 Task: Look for space in Kawardha, India from 1st June, 2023 to 9th June, 2023 for 4 adults in price range Rs.6000 to Rs.12000. Place can be entire place with 2 bedrooms having 2 beds and 2 bathrooms. Property type can be house, flat, guest house. Booking option can be shelf check-in. Required host language is English.
Action: Mouse moved to (406, 70)
Screenshot: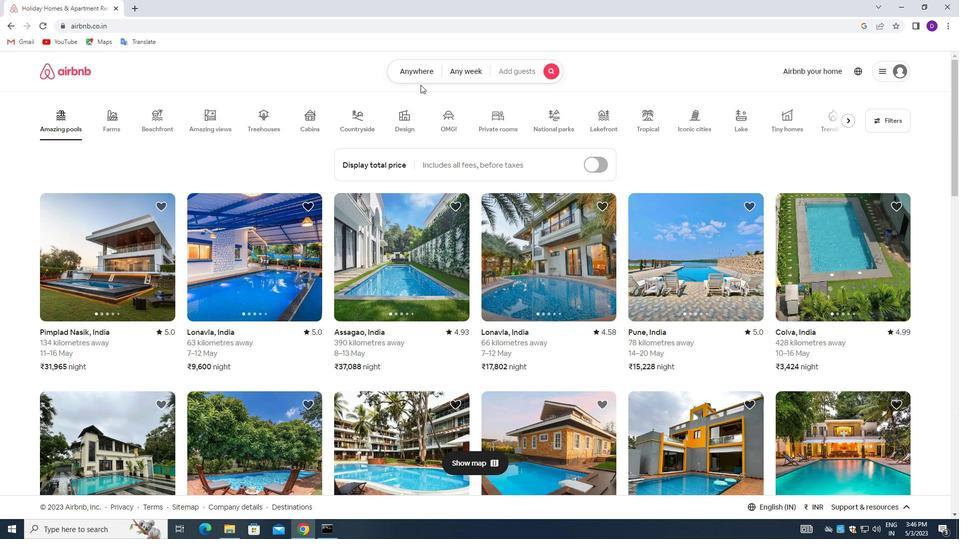 
Action: Mouse pressed left at (406, 70)
Screenshot: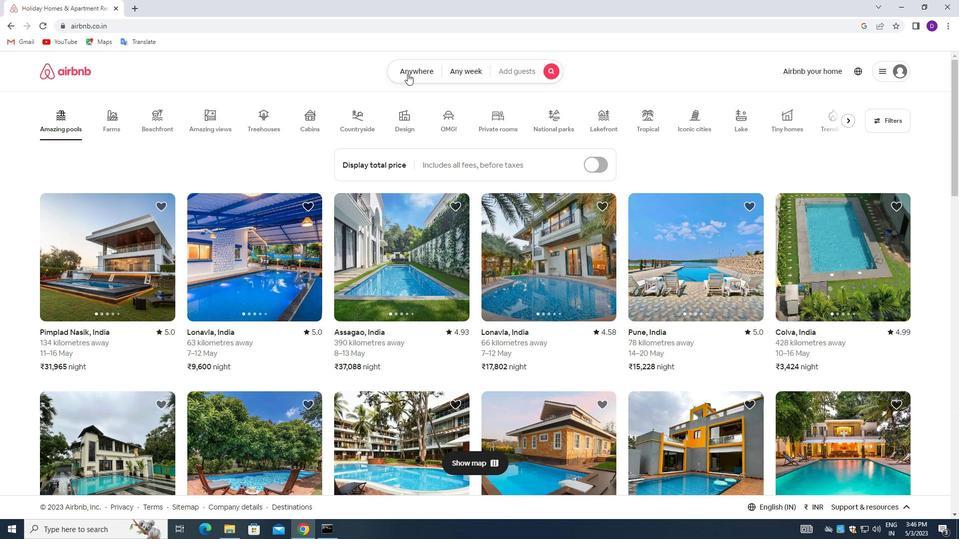 
Action: Mouse moved to (318, 113)
Screenshot: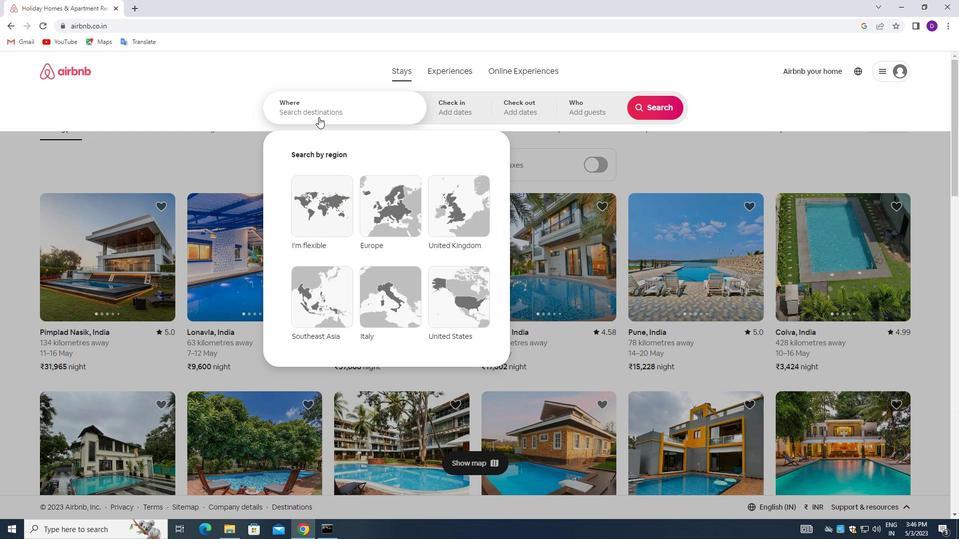 
Action: Mouse pressed left at (318, 113)
Screenshot: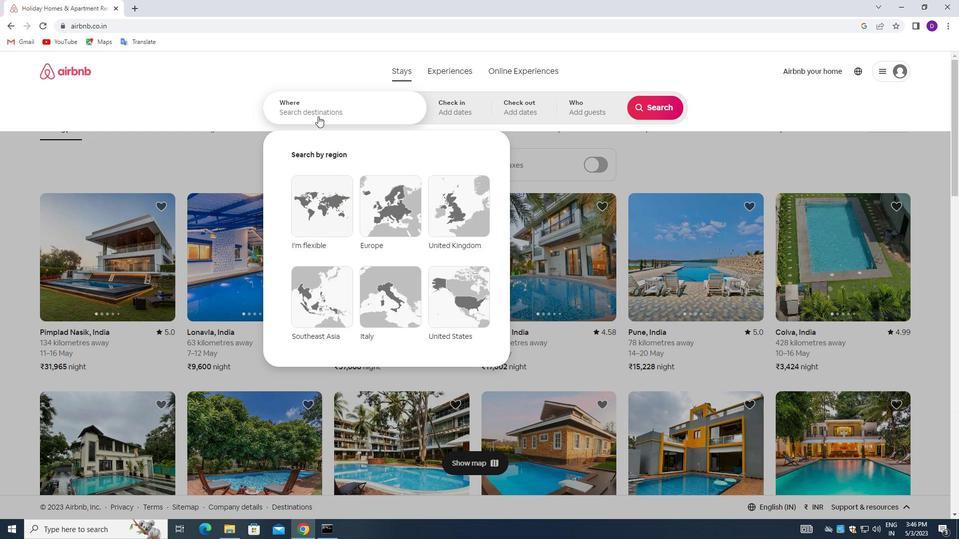 
Action: Mouse moved to (200, 90)
Screenshot: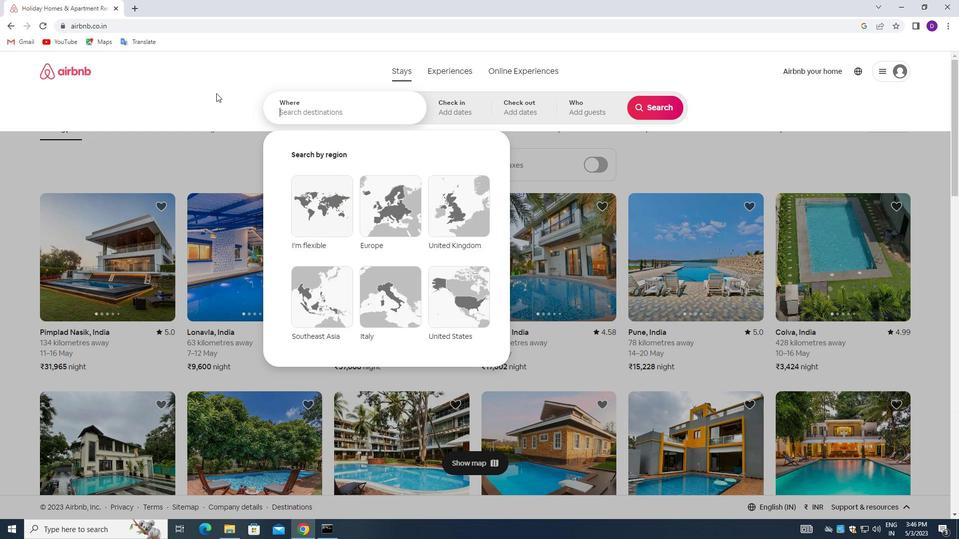 
Action: Key pressed <Key.shift>KAWARDGA<Key.backspace><Key.backspace>HA<Key.space><Key.backspace>,<Key.space><Key.shift>INDIA<Key.enter>
Screenshot: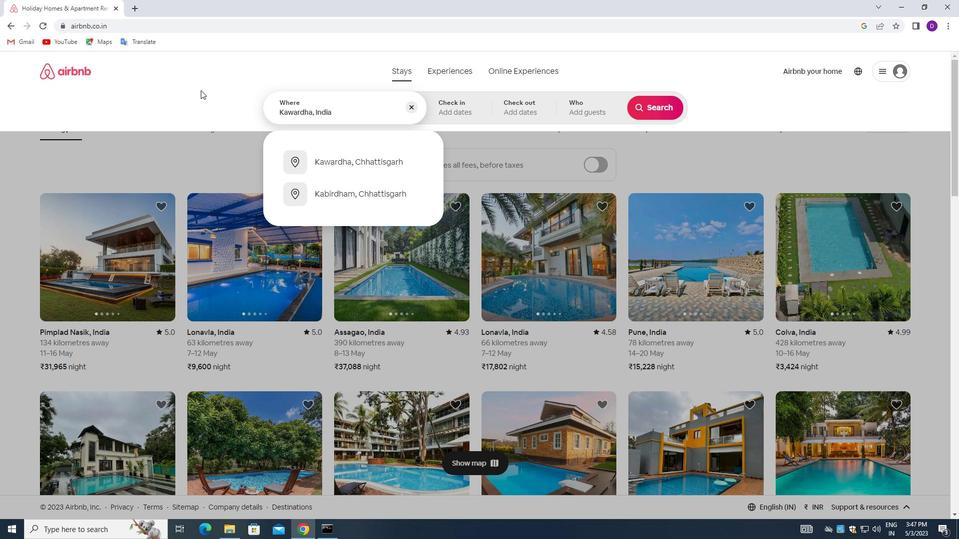 
Action: Mouse moved to (601, 233)
Screenshot: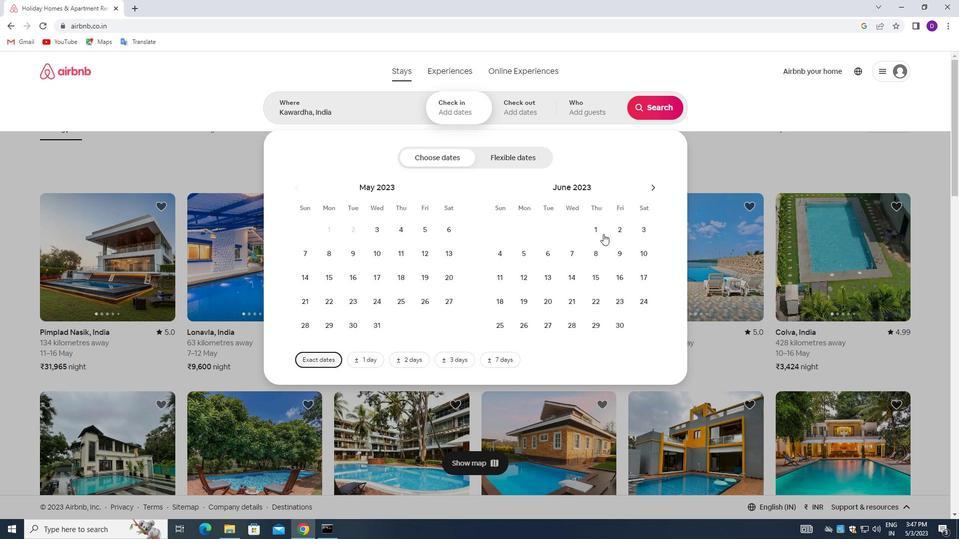 
Action: Mouse pressed left at (601, 233)
Screenshot: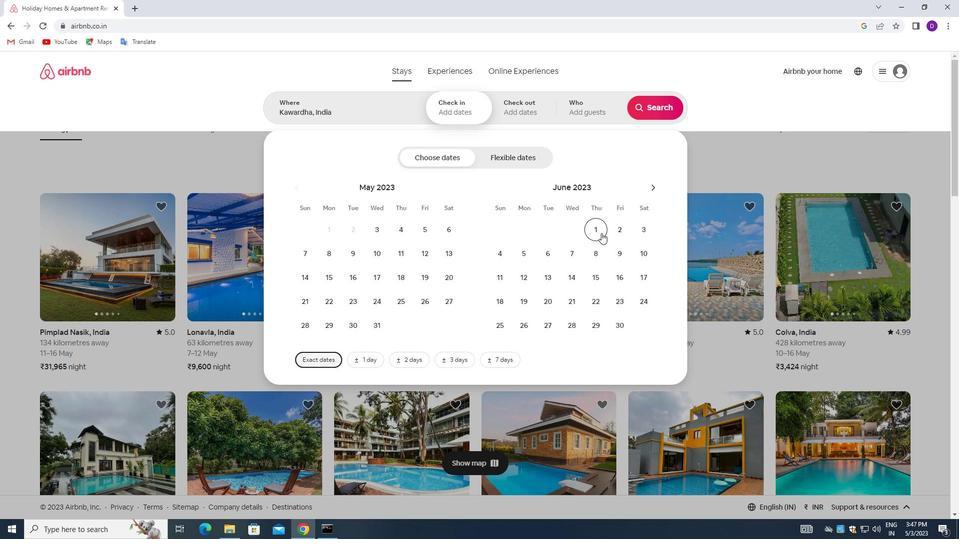 
Action: Mouse moved to (618, 248)
Screenshot: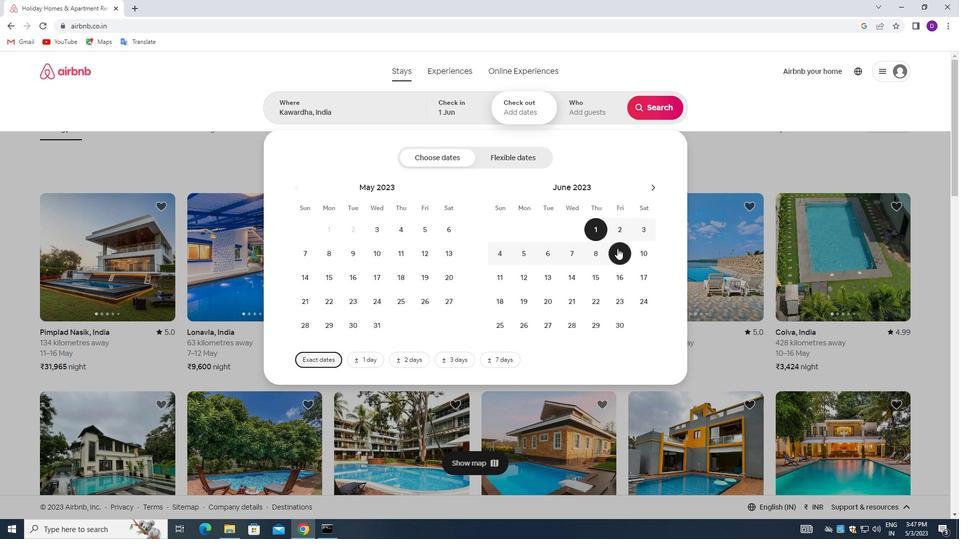 
Action: Mouse pressed left at (618, 248)
Screenshot: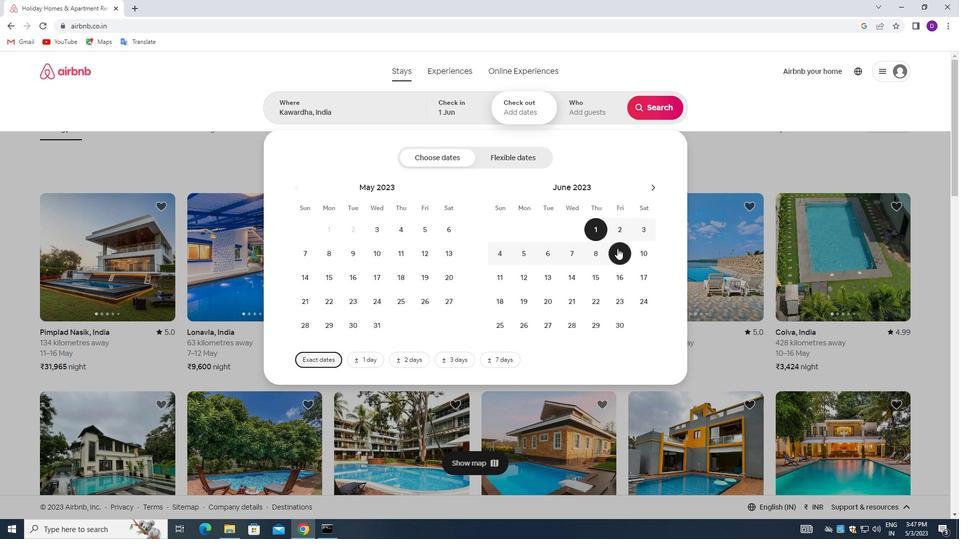 
Action: Mouse moved to (582, 106)
Screenshot: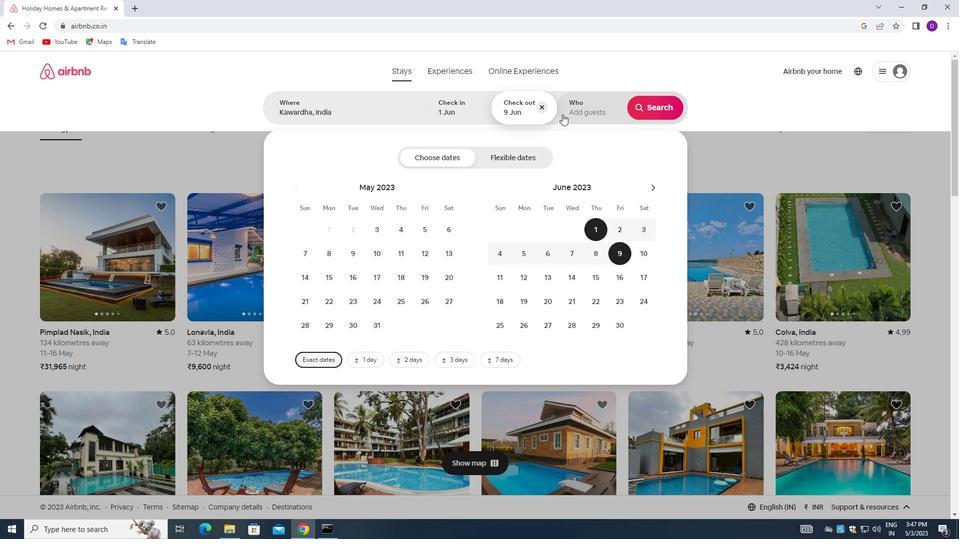 
Action: Mouse pressed left at (582, 106)
Screenshot: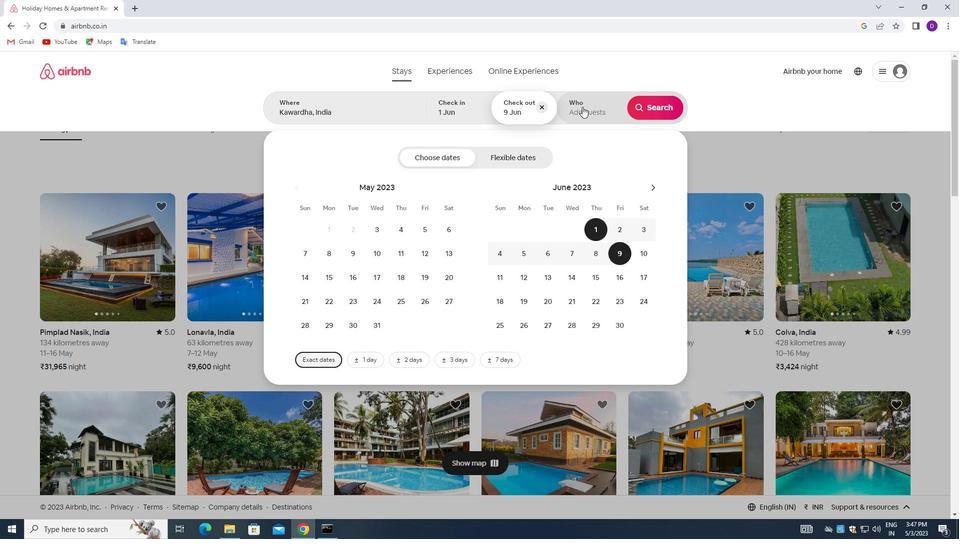 
Action: Mouse moved to (660, 163)
Screenshot: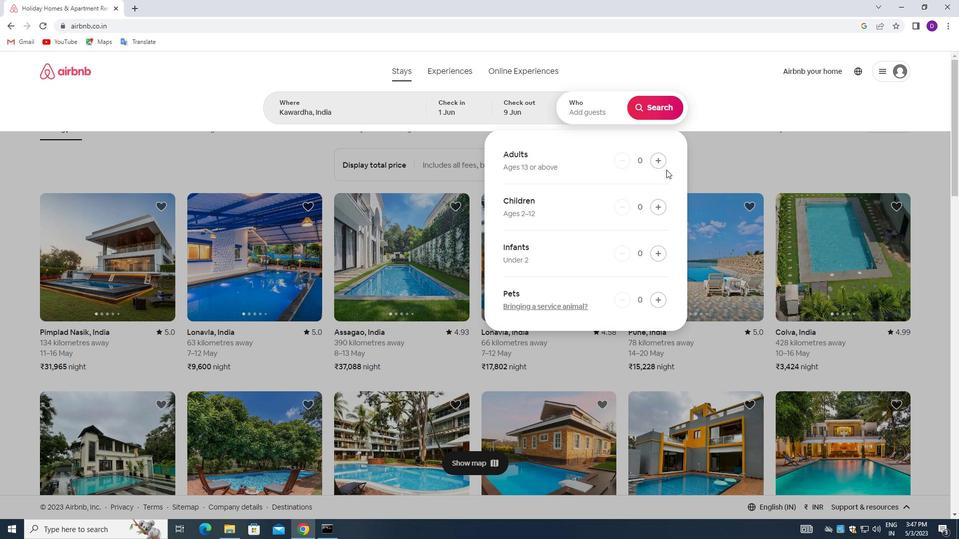 
Action: Mouse pressed left at (660, 163)
Screenshot: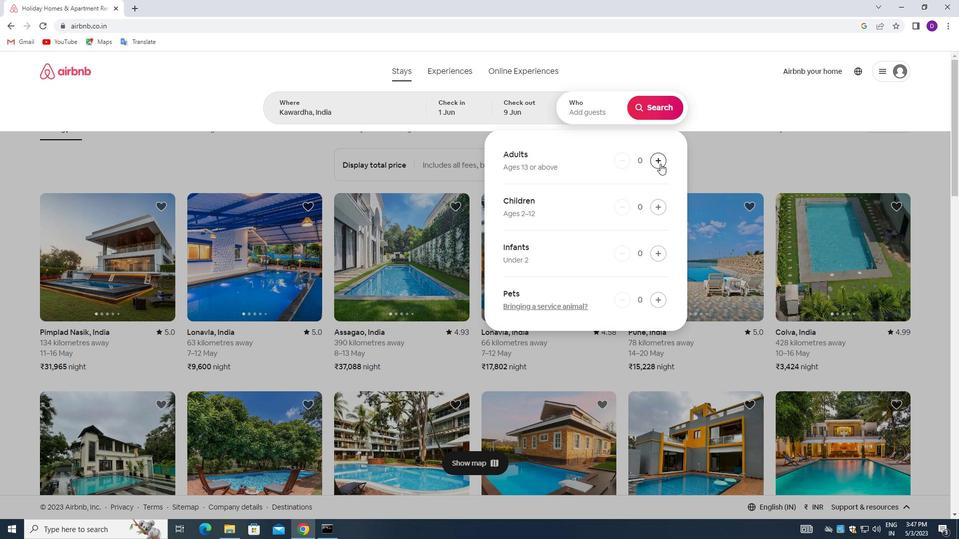 
Action: Mouse pressed left at (660, 163)
Screenshot: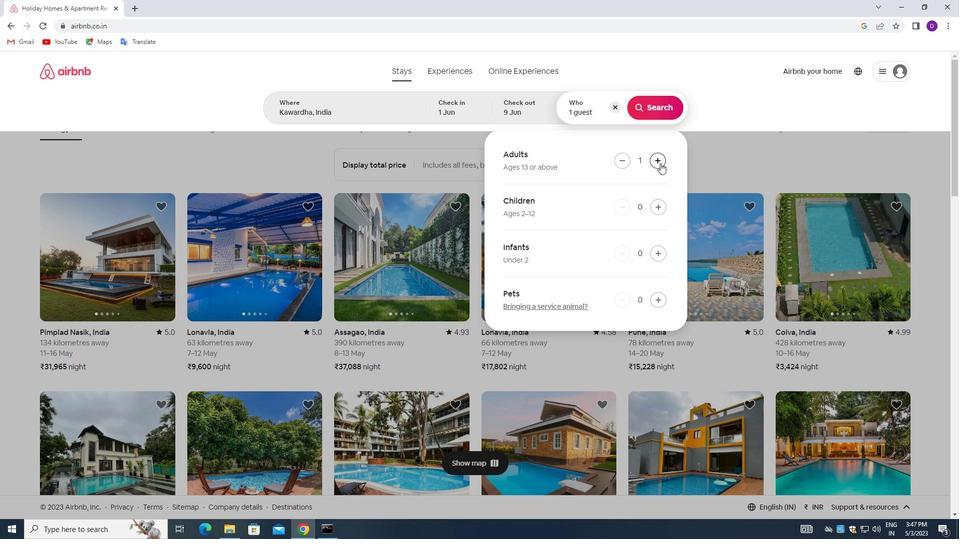 
Action: Mouse pressed left at (660, 163)
Screenshot: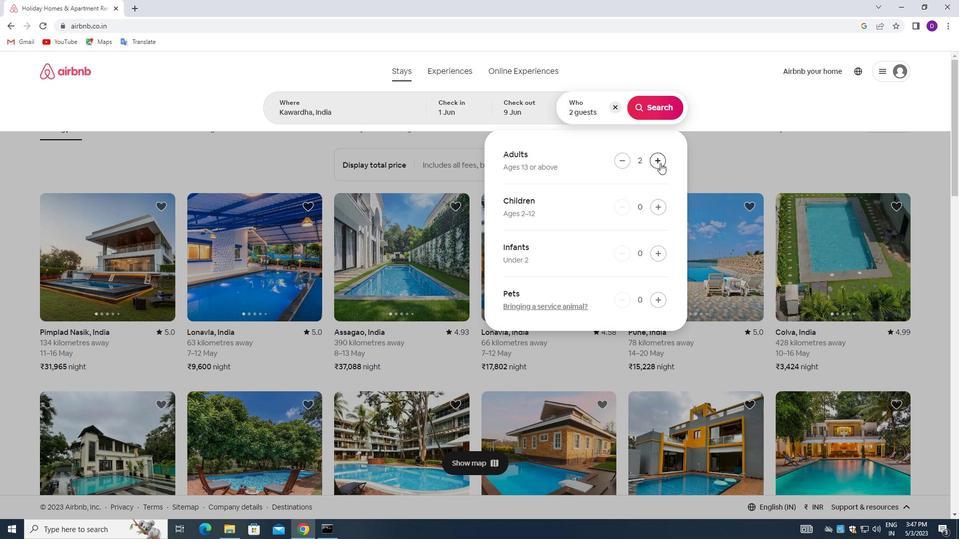 
Action: Mouse pressed left at (660, 163)
Screenshot: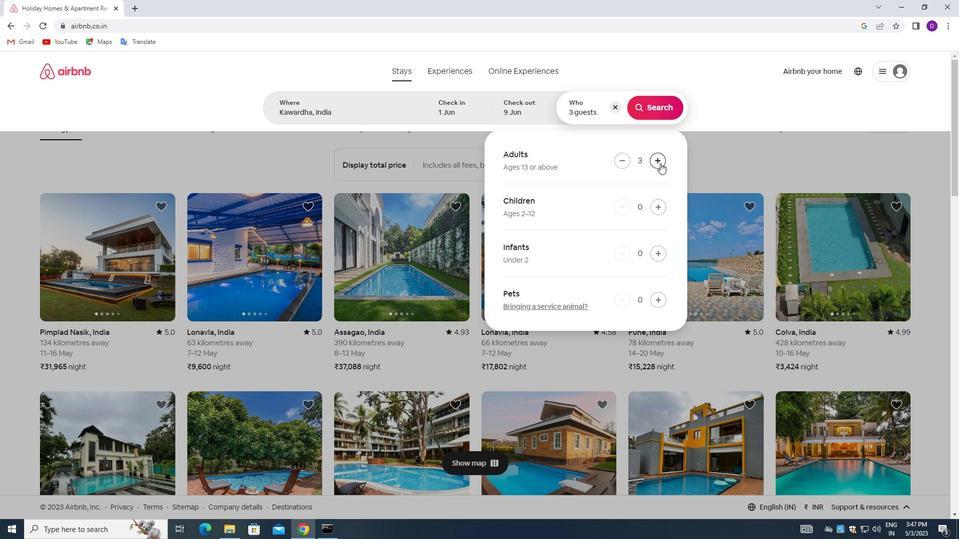 
Action: Mouse moved to (652, 108)
Screenshot: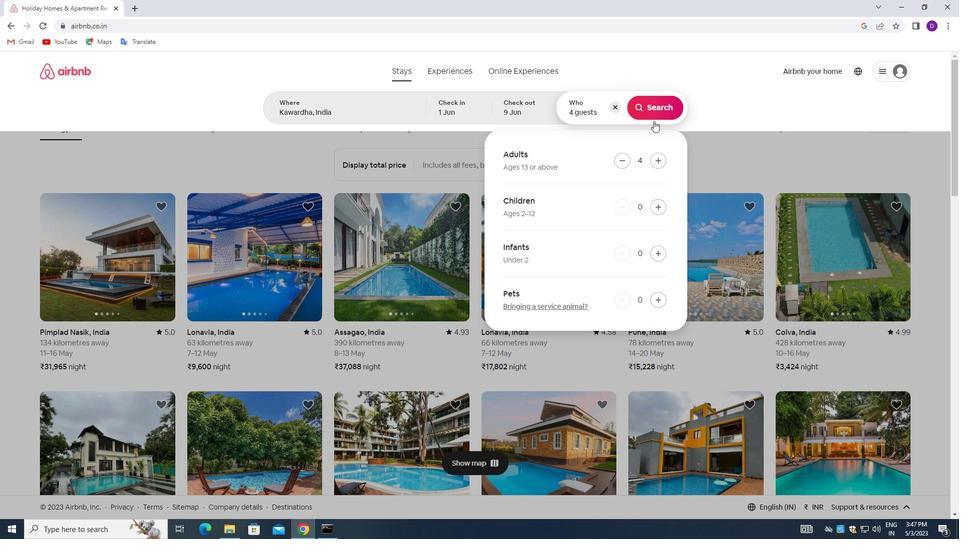 
Action: Mouse pressed left at (652, 108)
Screenshot: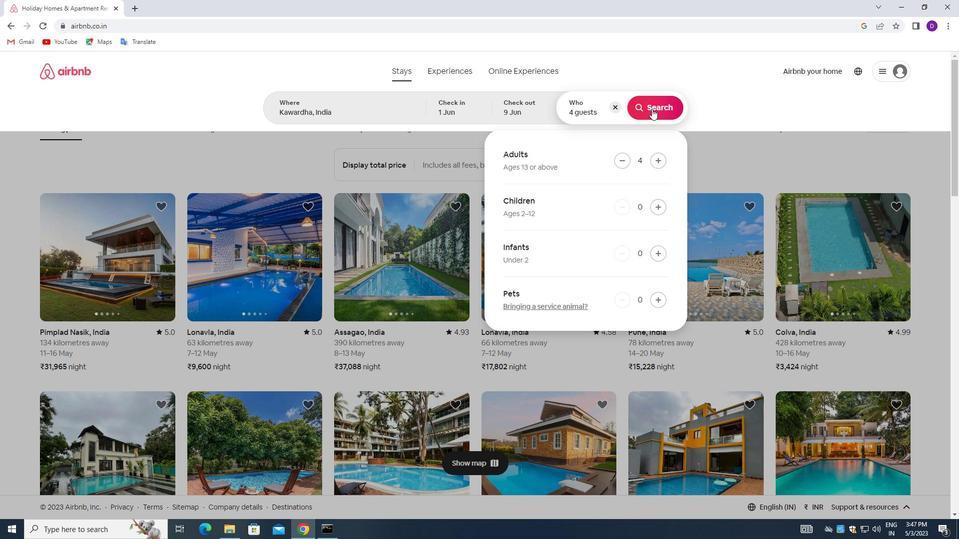 
Action: Mouse moved to (907, 109)
Screenshot: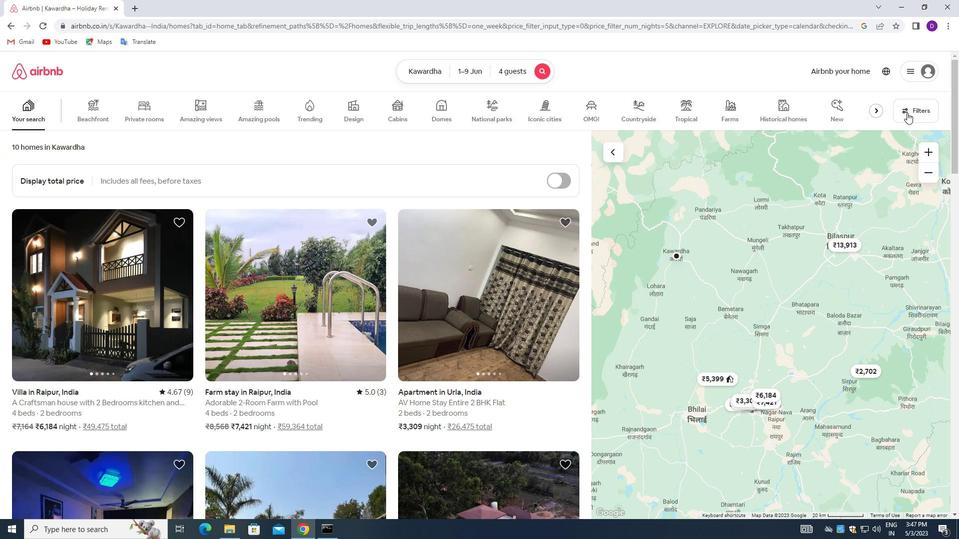 
Action: Mouse pressed left at (907, 109)
Screenshot: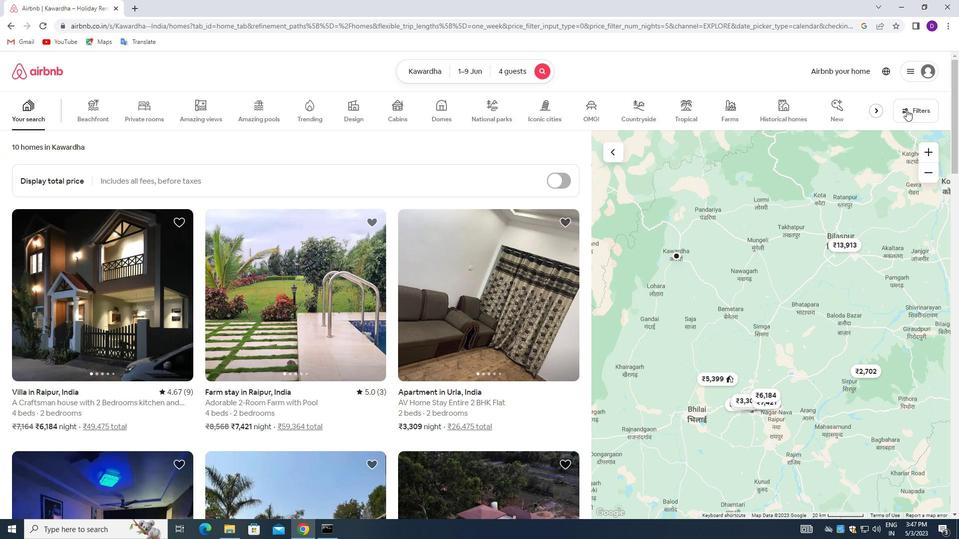 
Action: Mouse moved to (348, 239)
Screenshot: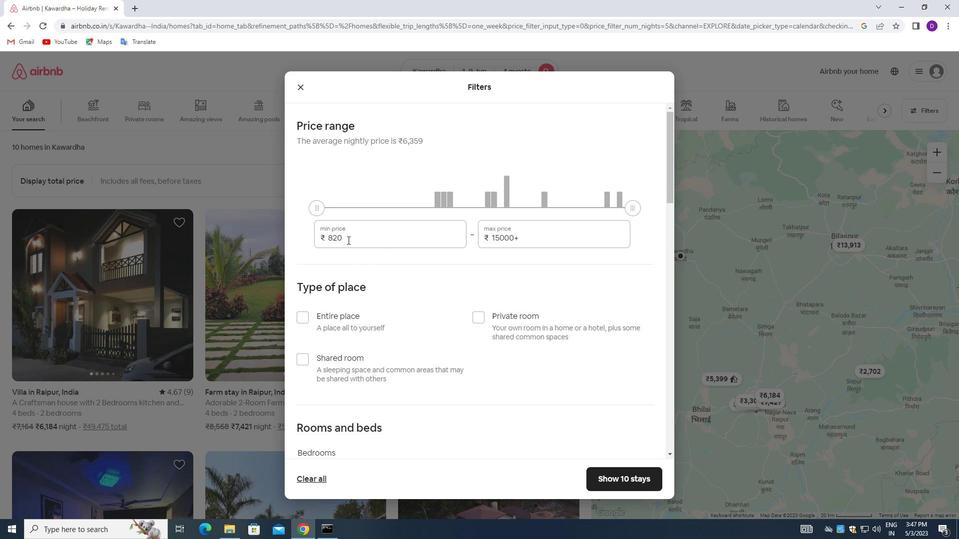 
Action: Mouse pressed left at (348, 239)
Screenshot: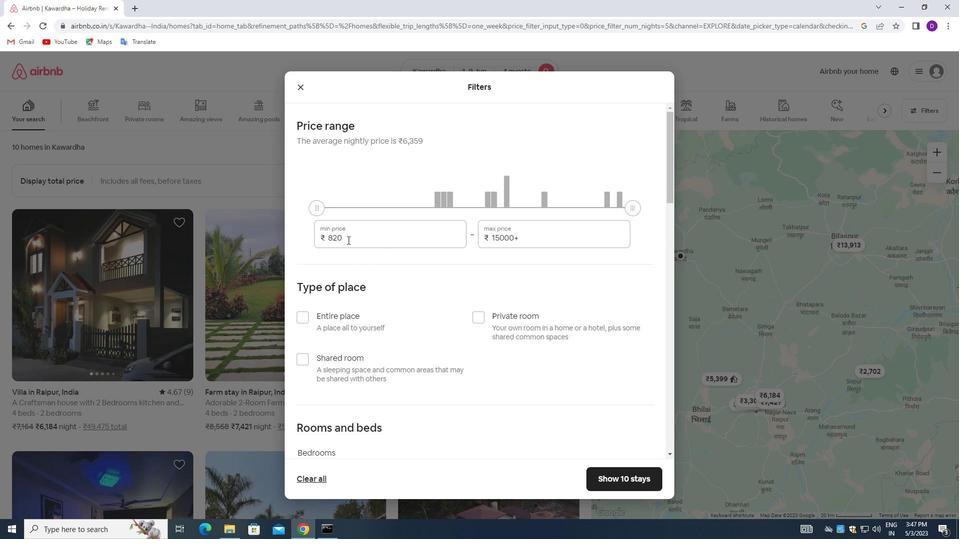 
Action: Mouse pressed left at (348, 239)
Screenshot: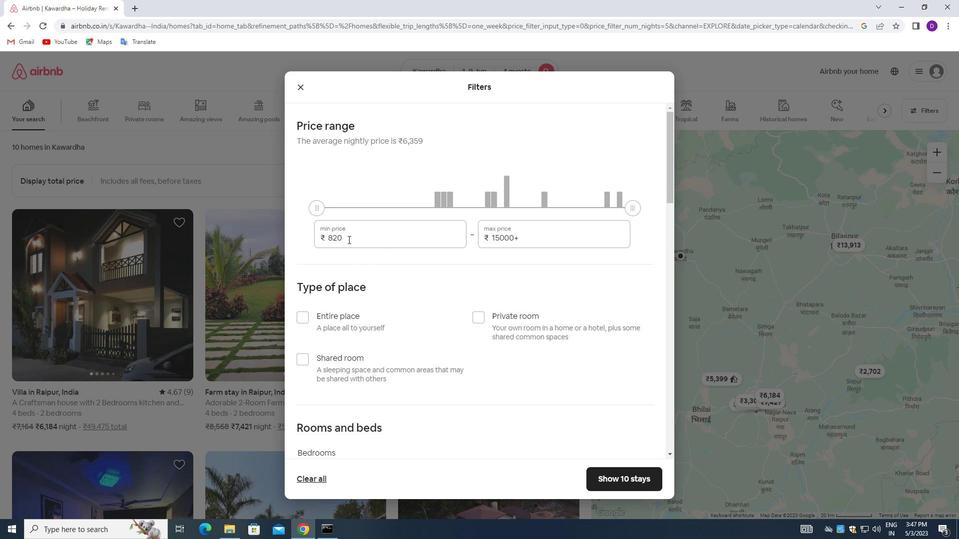 
Action: Key pressed 6000<Key.tab>12000
Screenshot: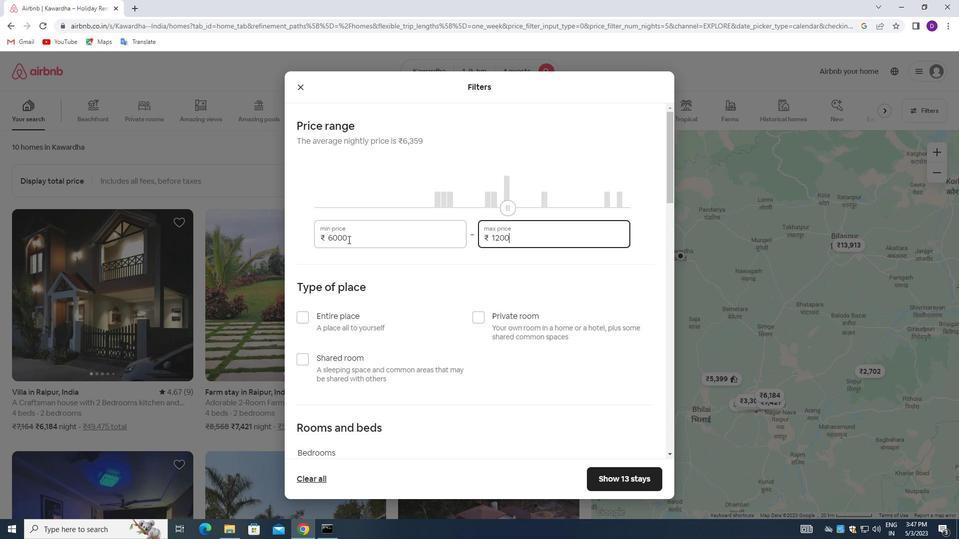 
Action: Mouse moved to (422, 265)
Screenshot: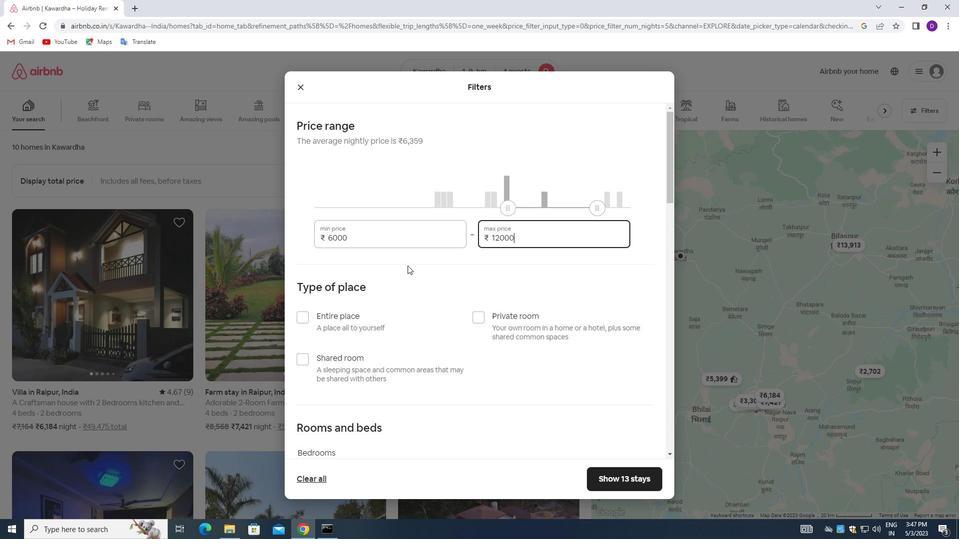 
Action: Mouse scrolled (422, 264) with delta (0, 0)
Screenshot: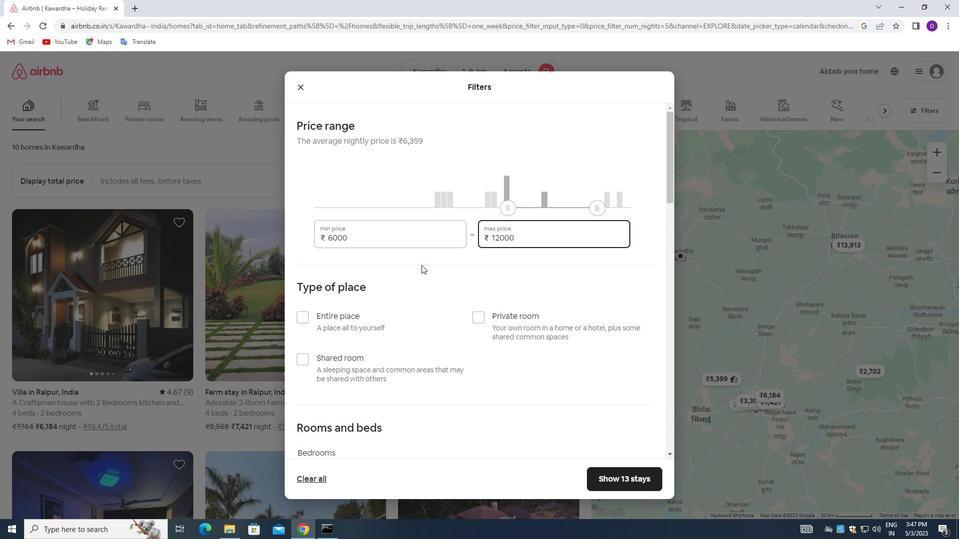 
Action: Mouse scrolled (422, 264) with delta (0, 0)
Screenshot: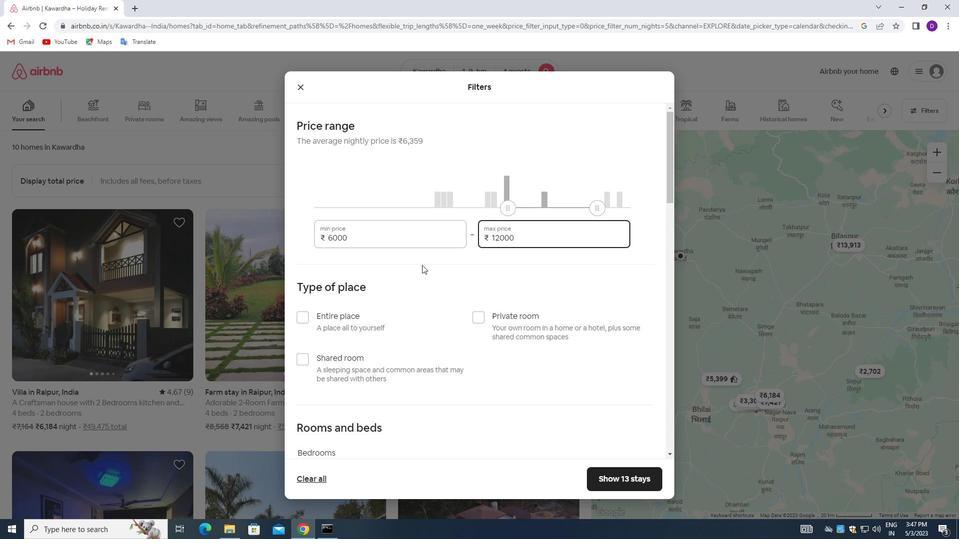 
Action: Mouse moved to (307, 220)
Screenshot: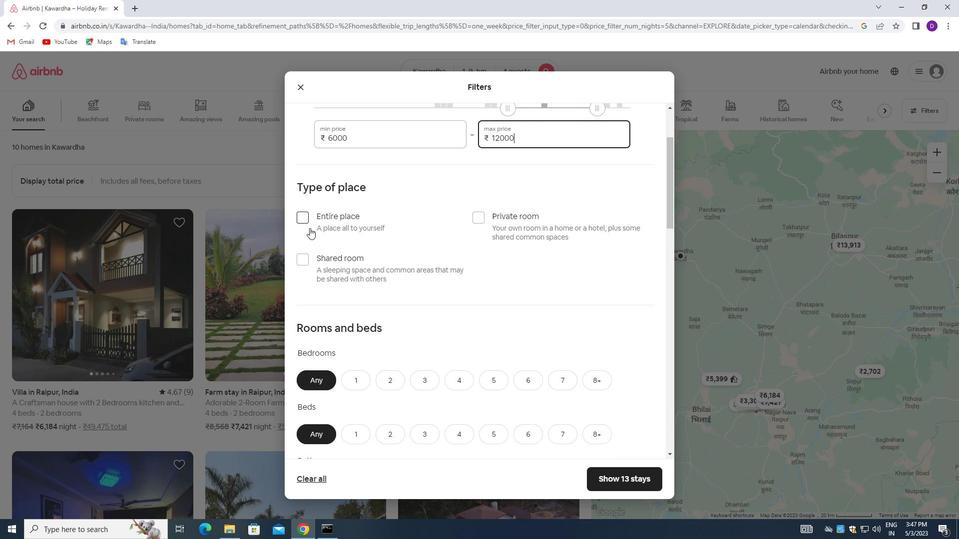 
Action: Mouse pressed left at (307, 220)
Screenshot: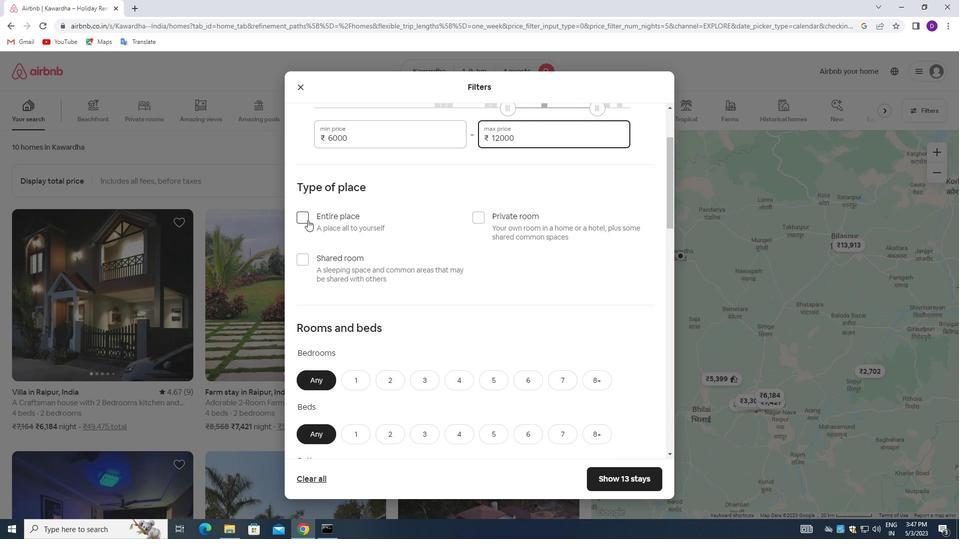 
Action: Mouse moved to (409, 252)
Screenshot: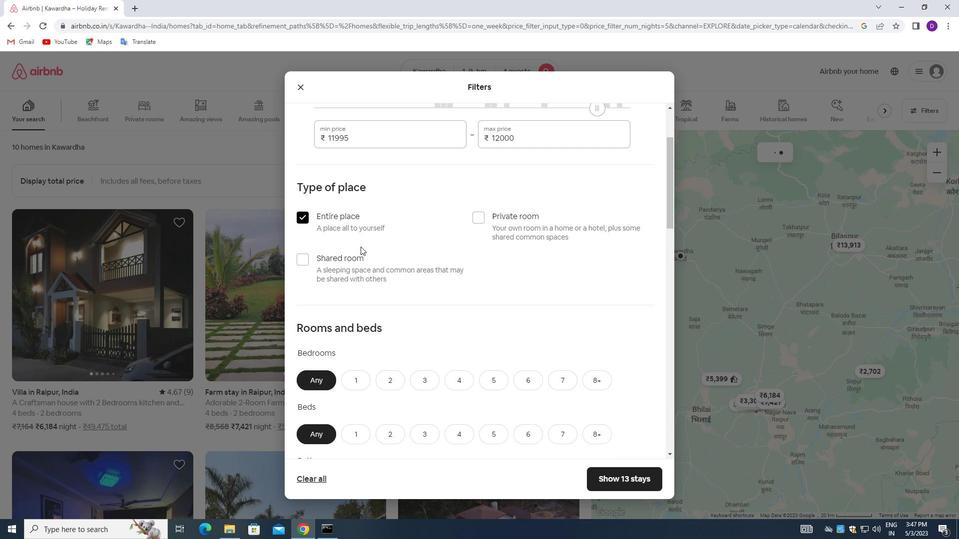 
Action: Mouse scrolled (409, 251) with delta (0, 0)
Screenshot: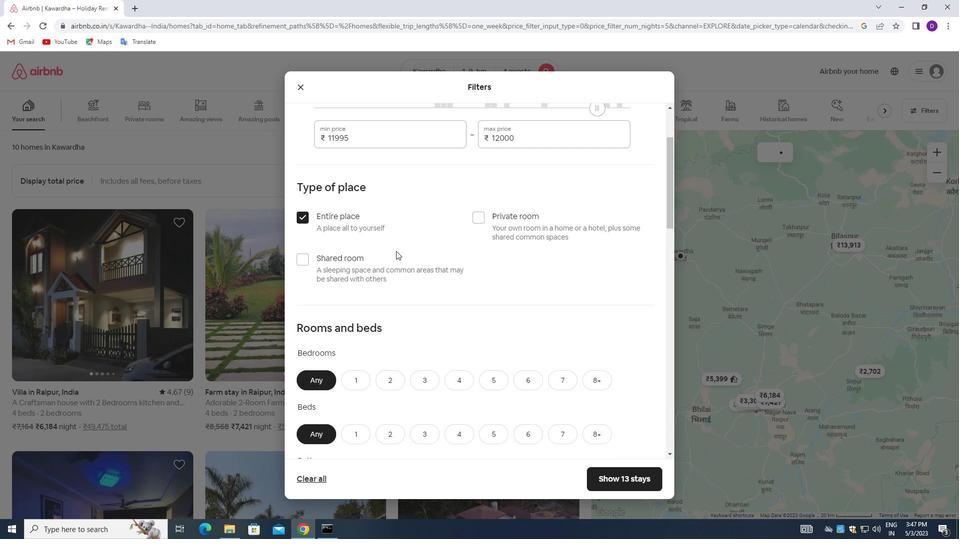 
Action: Mouse scrolled (409, 251) with delta (0, 0)
Screenshot: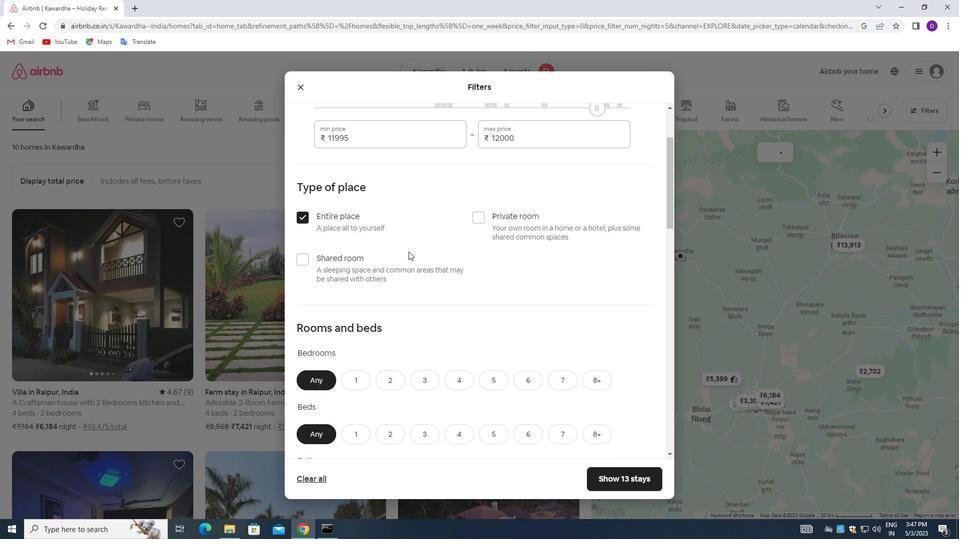 
Action: Mouse moved to (410, 252)
Screenshot: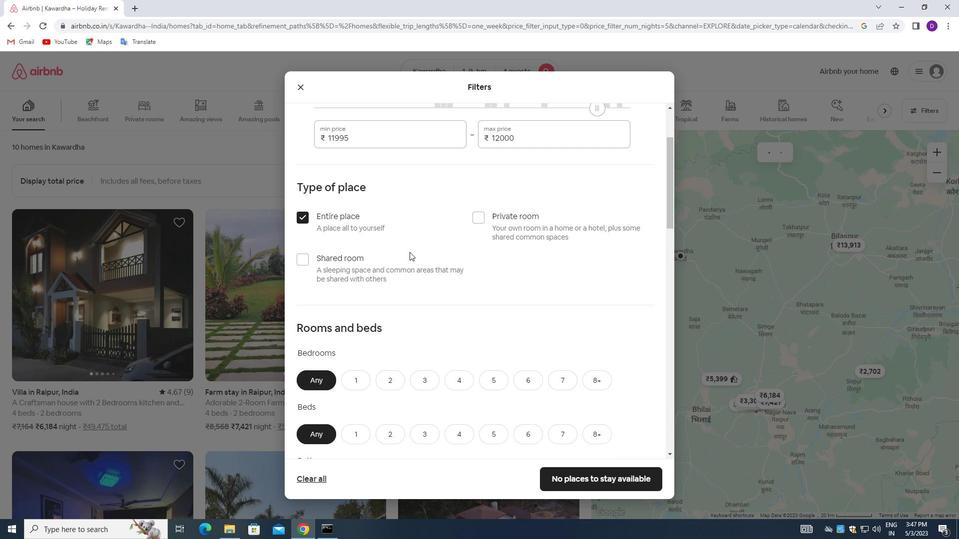 
Action: Mouse scrolled (410, 252) with delta (0, 0)
Screenshot: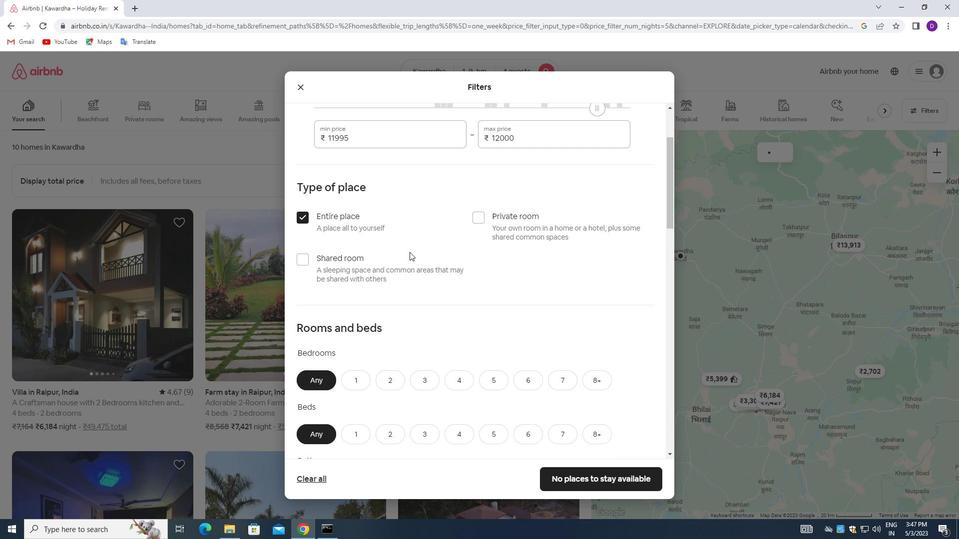 
Action: Mouse moved to (385, 236)
Screenshot: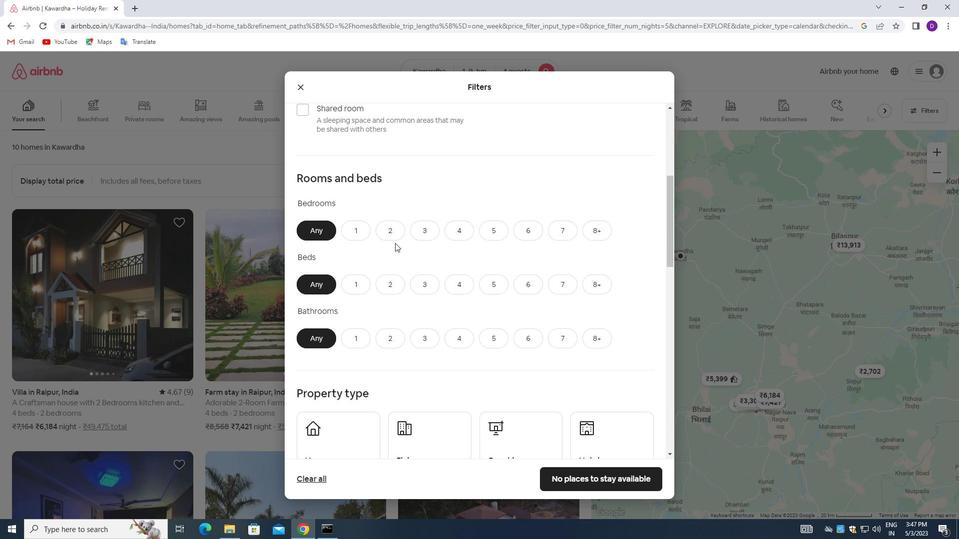 
Action: Mouse pressed left at (385, 236)
Screenshot: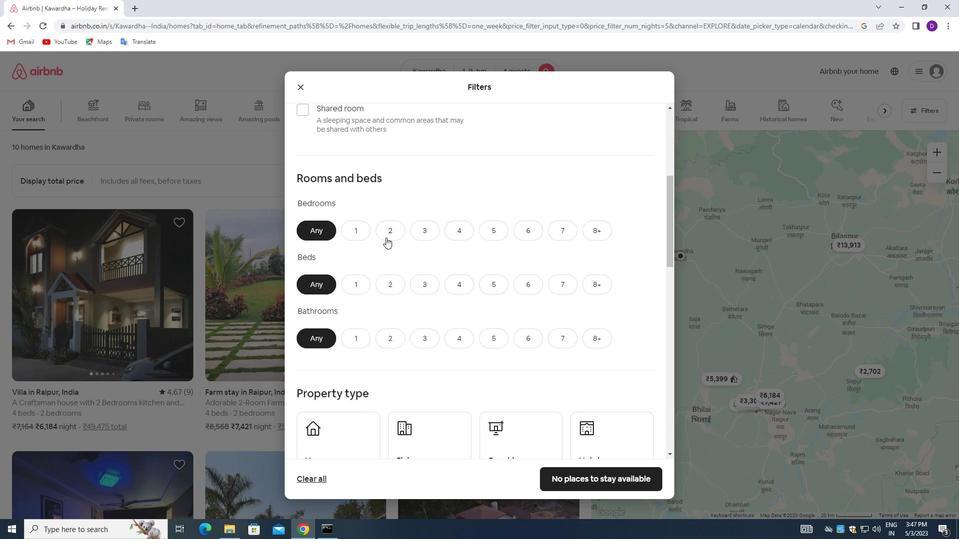 
Action: Mouse moved to (394, 280)
Screenshot: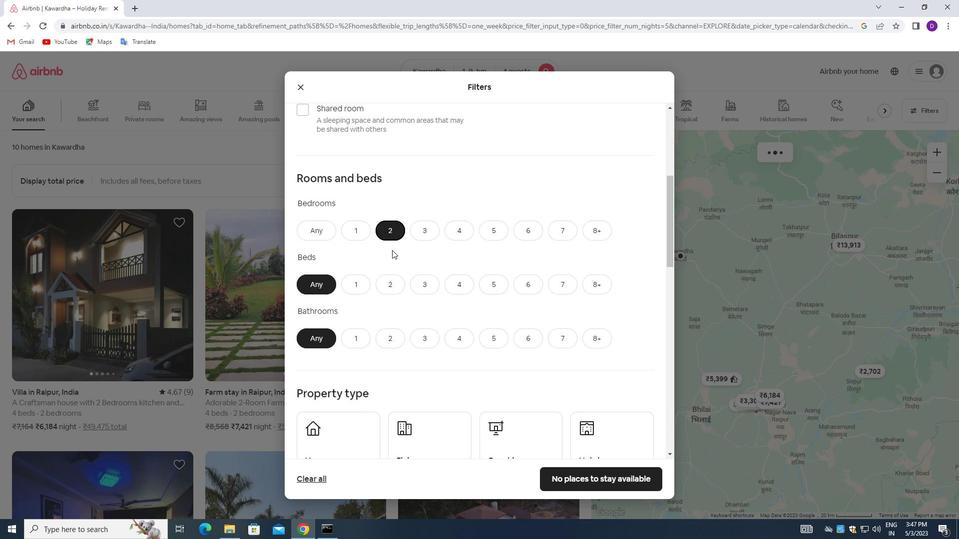 
Action: Mouse pressed left at (394, 280)
Screenshot: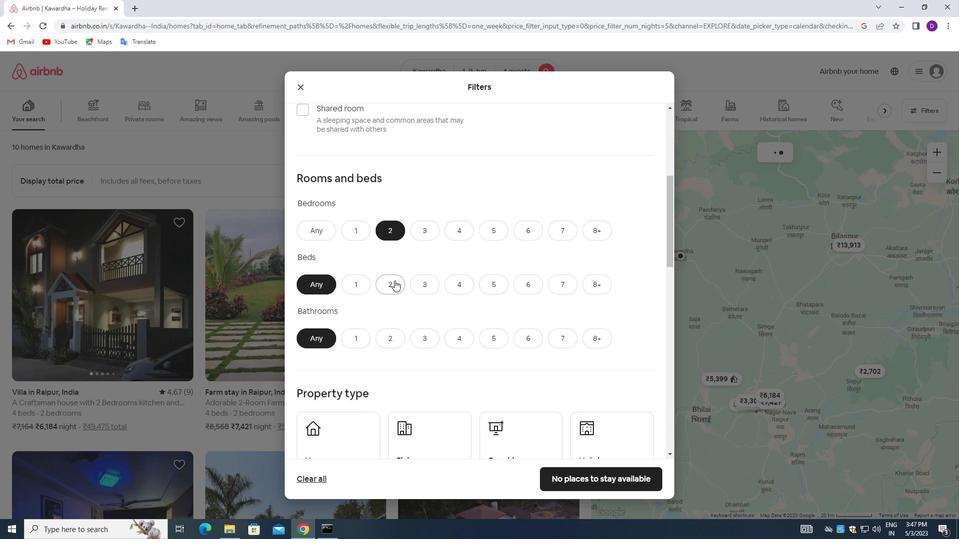 
Action: Mouse moved to (384, 333)
Screenshot: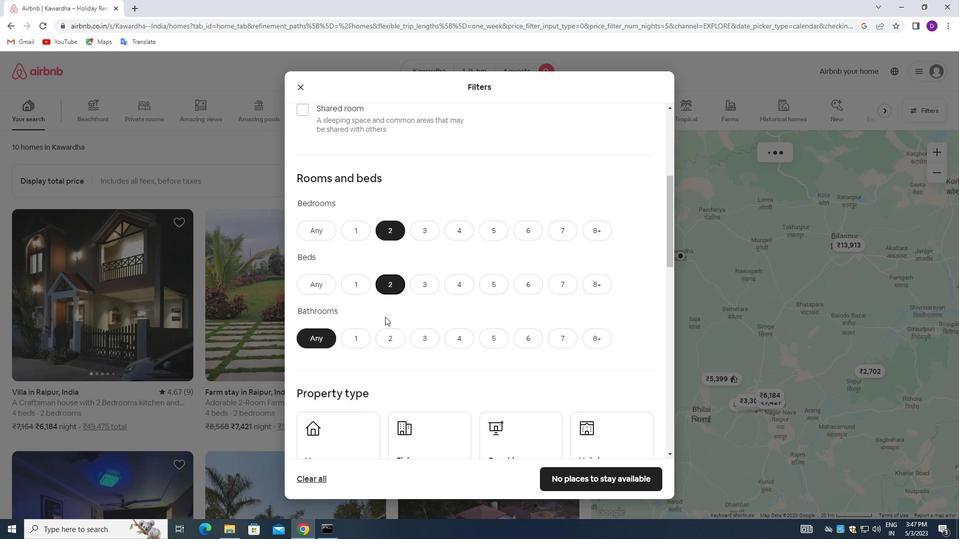 
Action: Mouse pressed left at (384, 333)
Screenshot: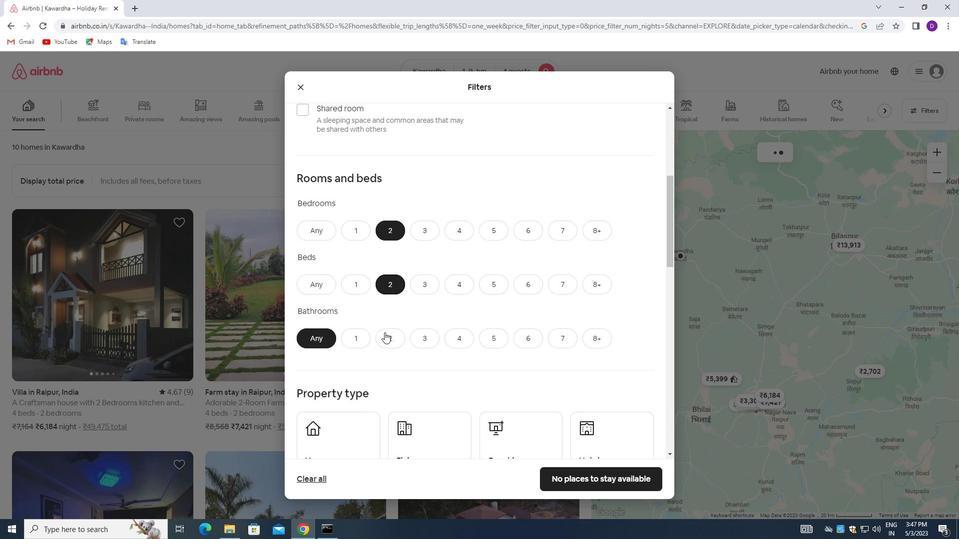 
Action: Mouse moved to (411, 295)
Screenshot: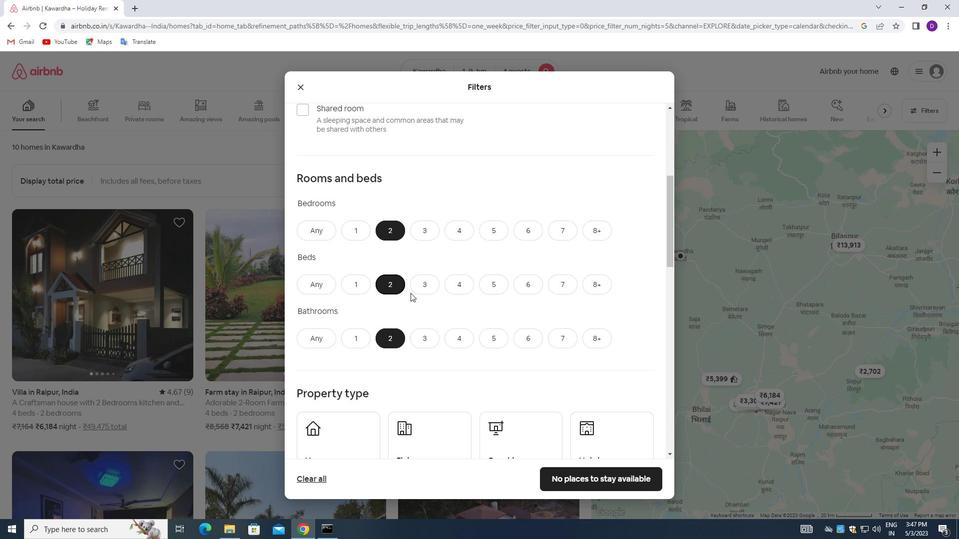 
Action: Mouse scrolled (411, 295) with delta (0, 0)
Screenshot: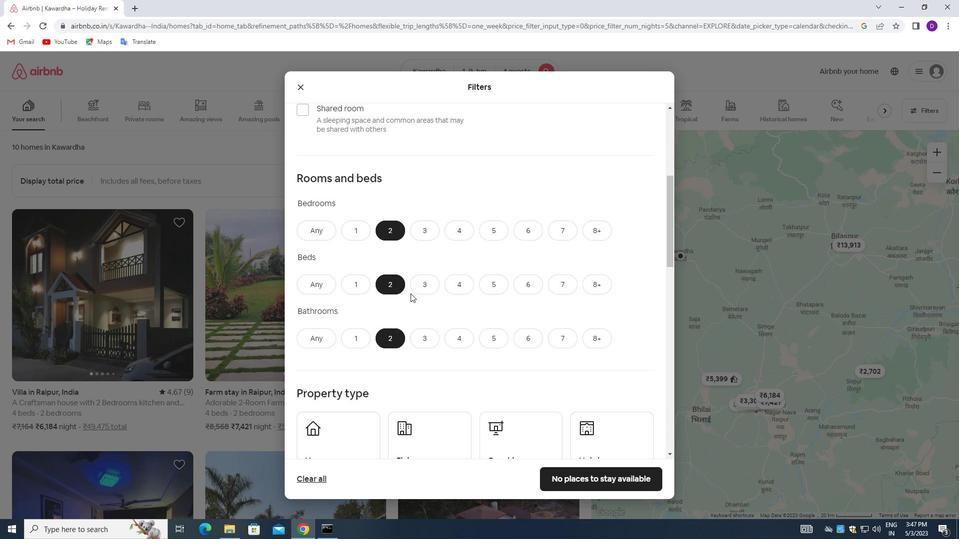 
Action: Mouse scrolled (411, 295) with delta (0, 0)
Screenshot: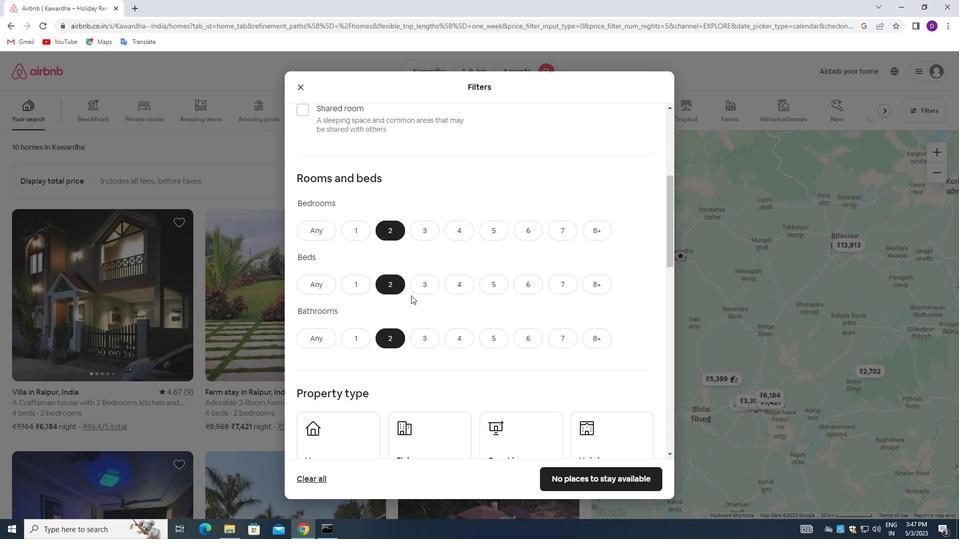 
Action: Mouse moved to (411, 296)
Screenshot: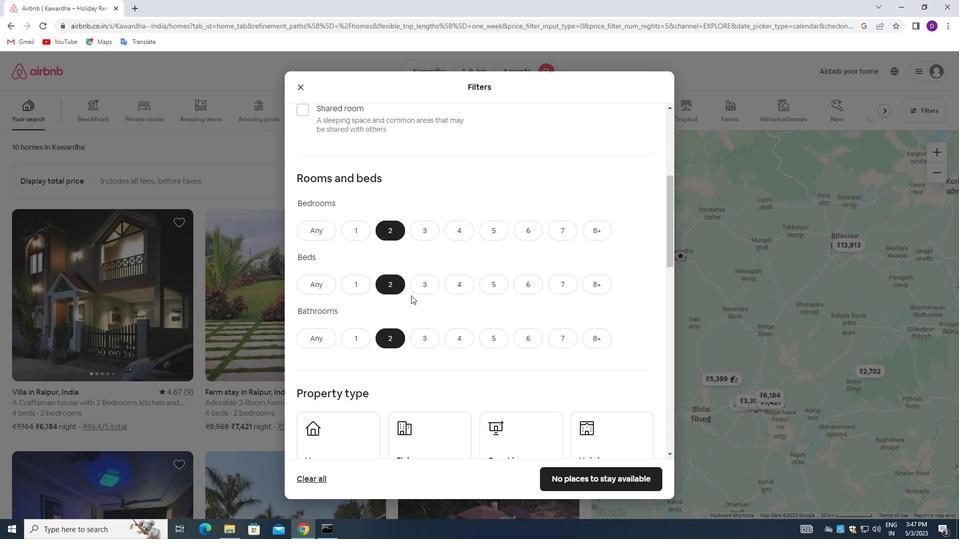 
Action: Mouse scrolled (411, 295) with delta (0, 0)
Screenshot: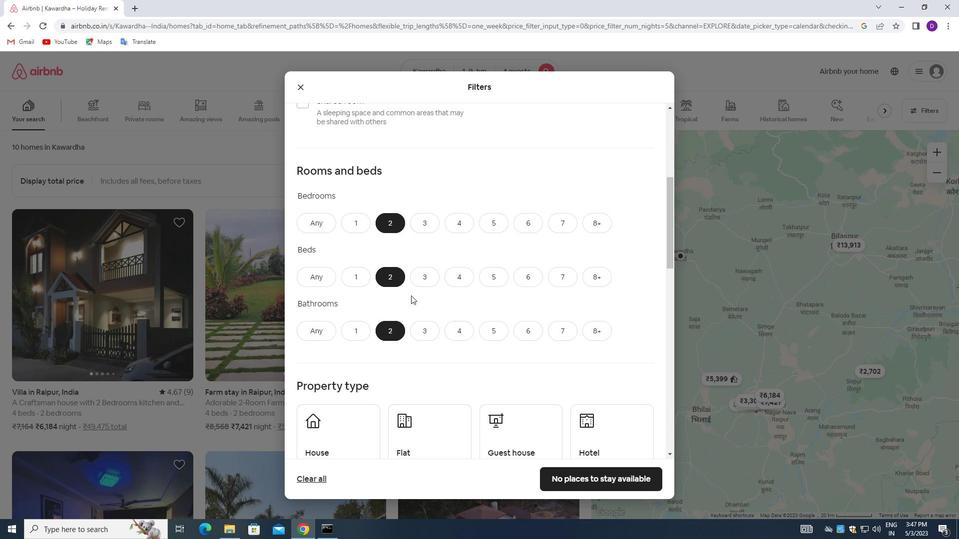 
Action: Mouse moved to (365, 303)
Screenshot: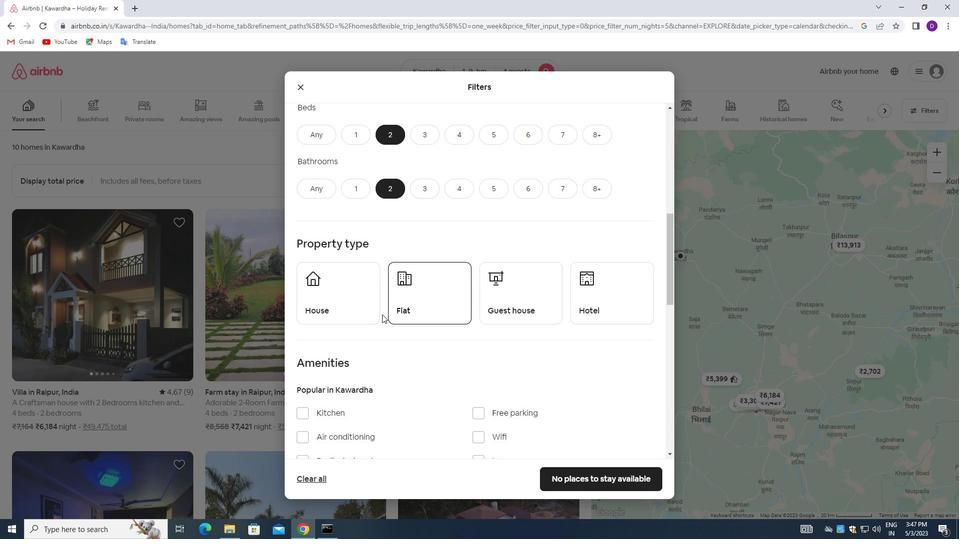 
Action: Mouse pressed left at (365, 303)
Screenshot: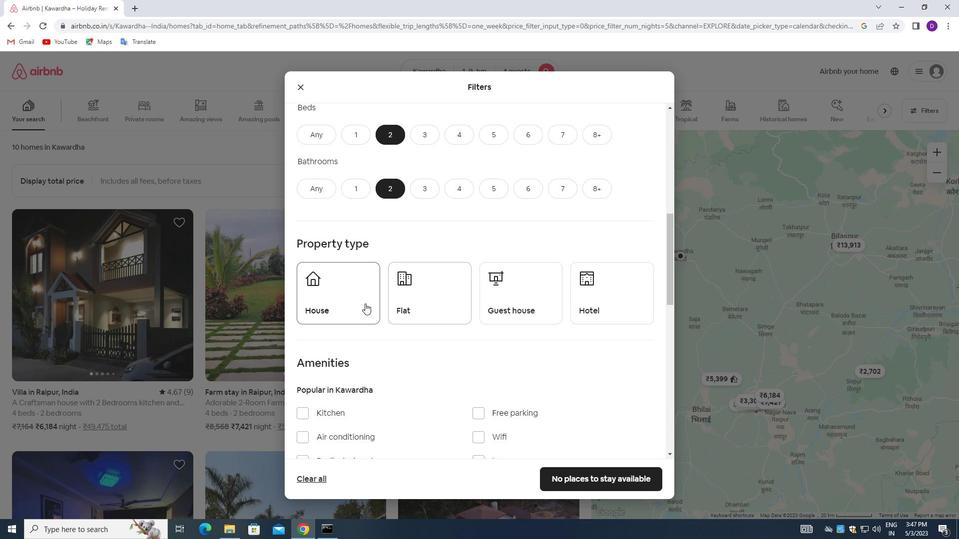 
Action: Mouse moved to (429, 306)
Screenshot: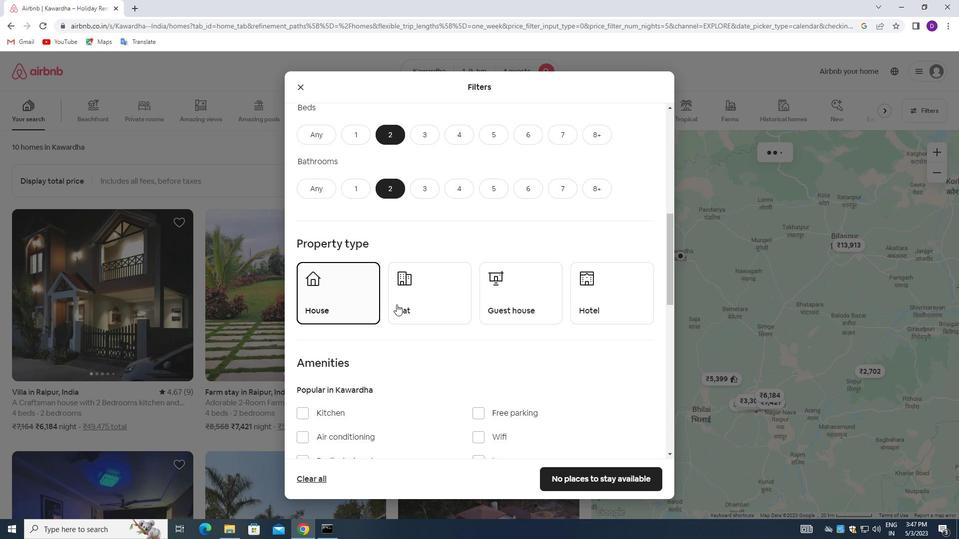 
Action: Mouse pressed left at (429, 306)
Screenshot: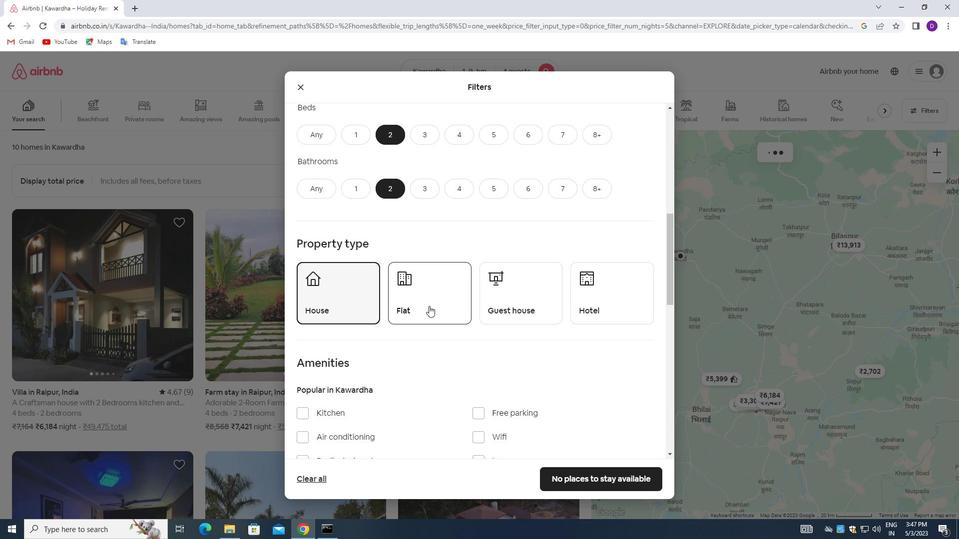 
Action: Mouse moved to (495, 296)
Screenshot: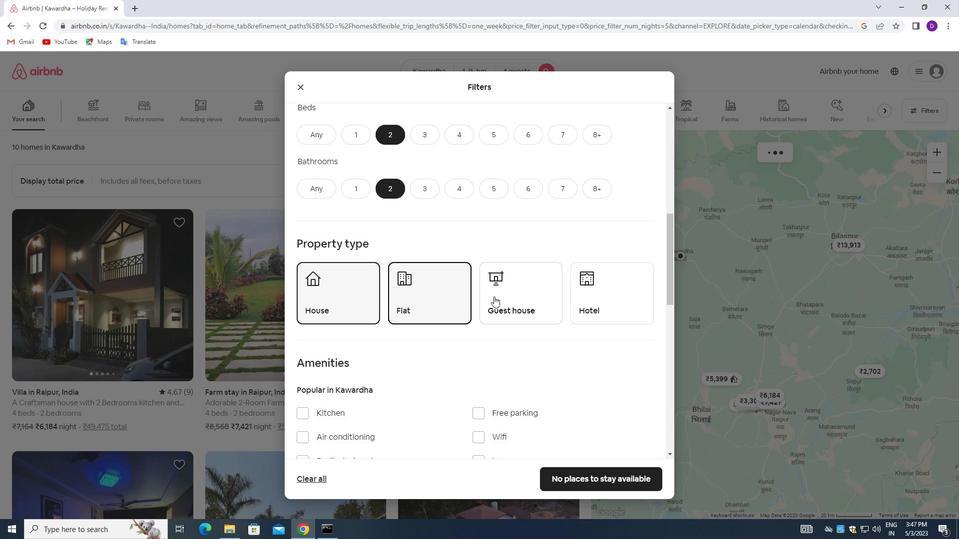 
Action: Mouse pressed left at (495, 296)
Screenshot: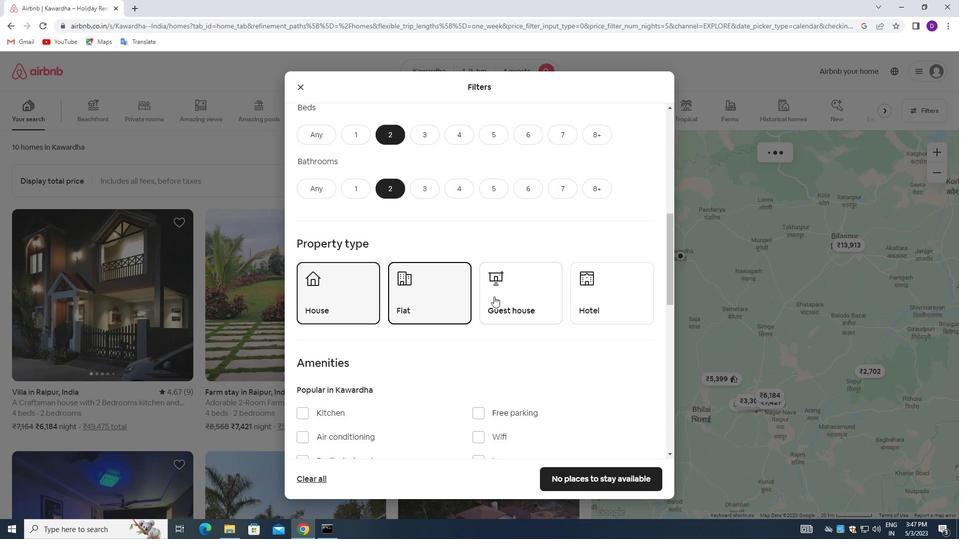 
Action: Mouse moved to (490, 300)
Screenshot: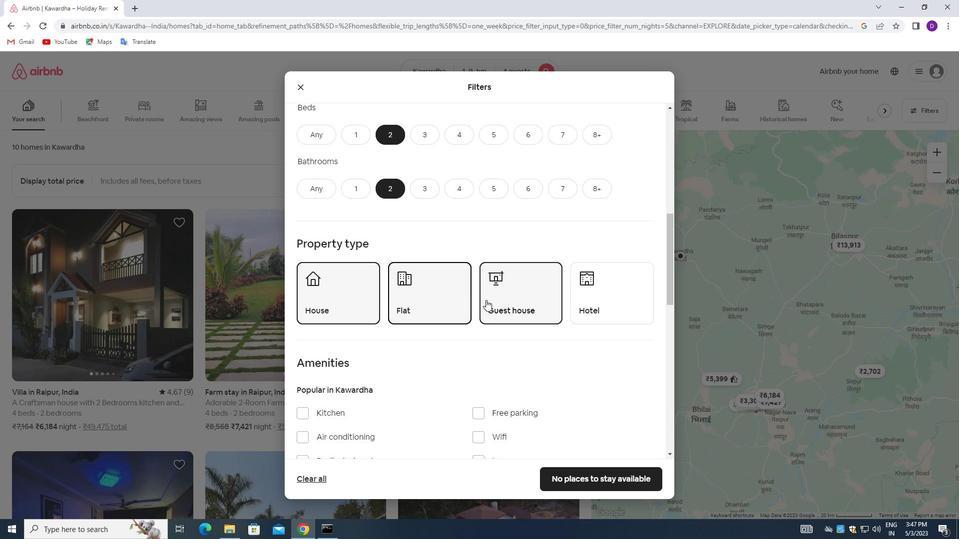
Action: Mouse scrolled (490, 299) with delta (0, 0)
Screenshot: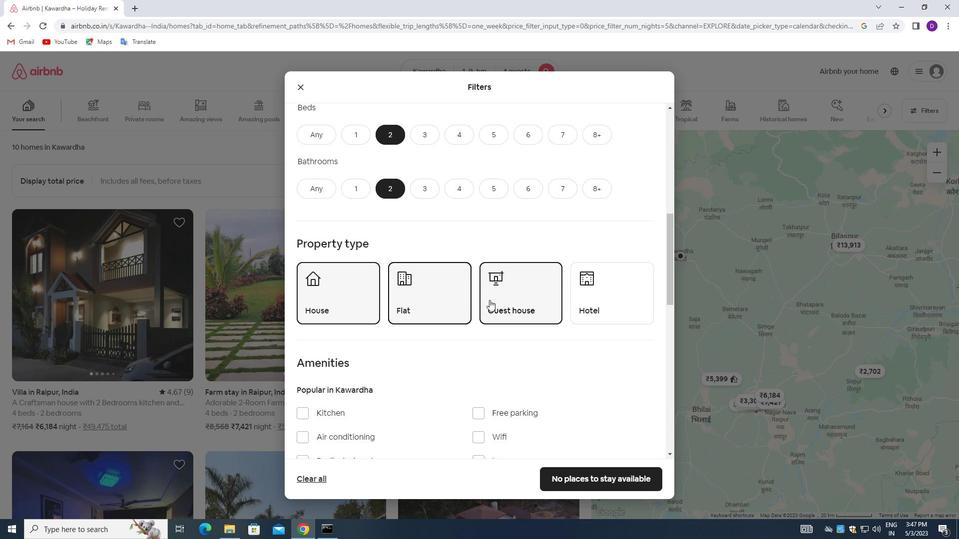 
Action: Mouse scrolled (490, 299) with delta (0, 0)
Screenshot: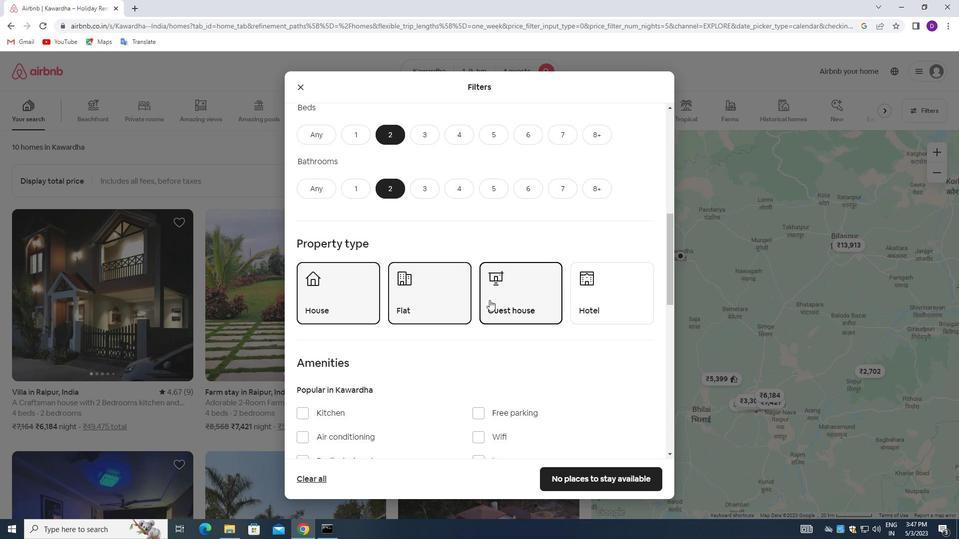
Action: Mouse scrolled (490, 299) with delta (0, 0)
Screenshot: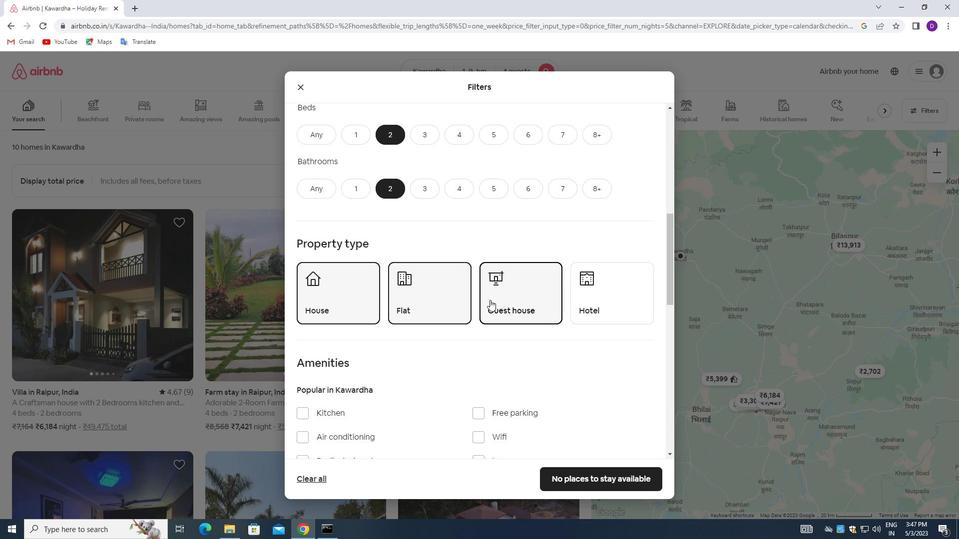 
Action: Mouse moved to (490, 300)
Screenshot: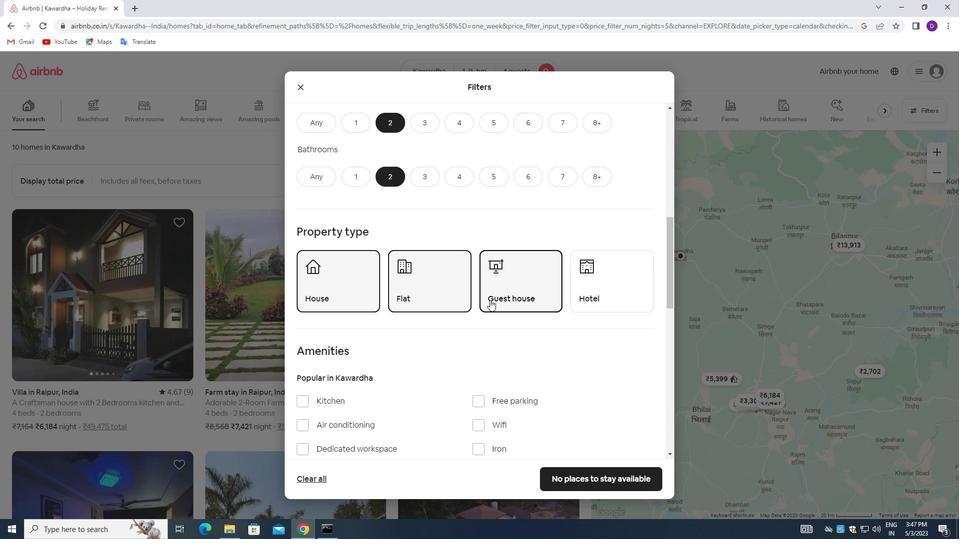 
Action: Mouse scrolled (490, 299) with delta (0, 0)
Screenshot: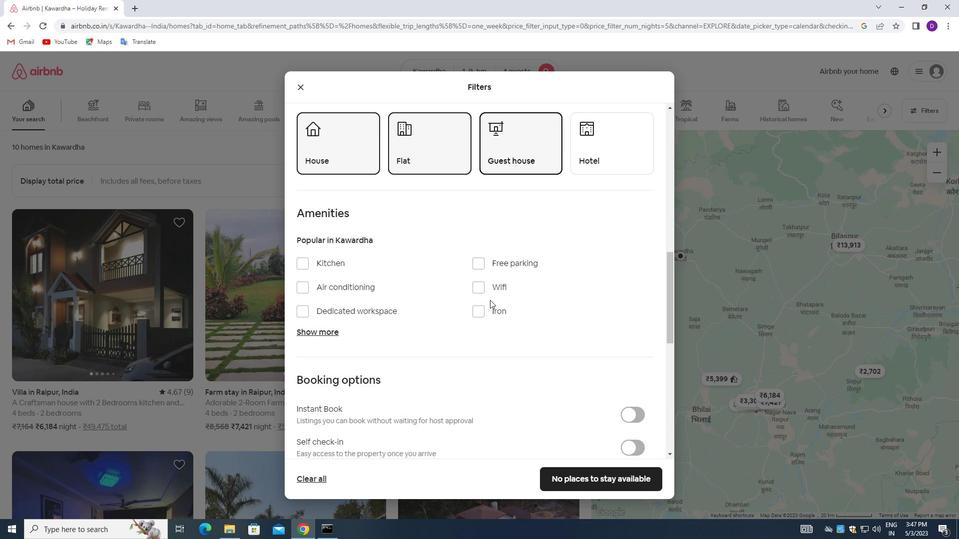
Action: Mouse scrolled (490, 299) with delta (0, 0)
Screenshot: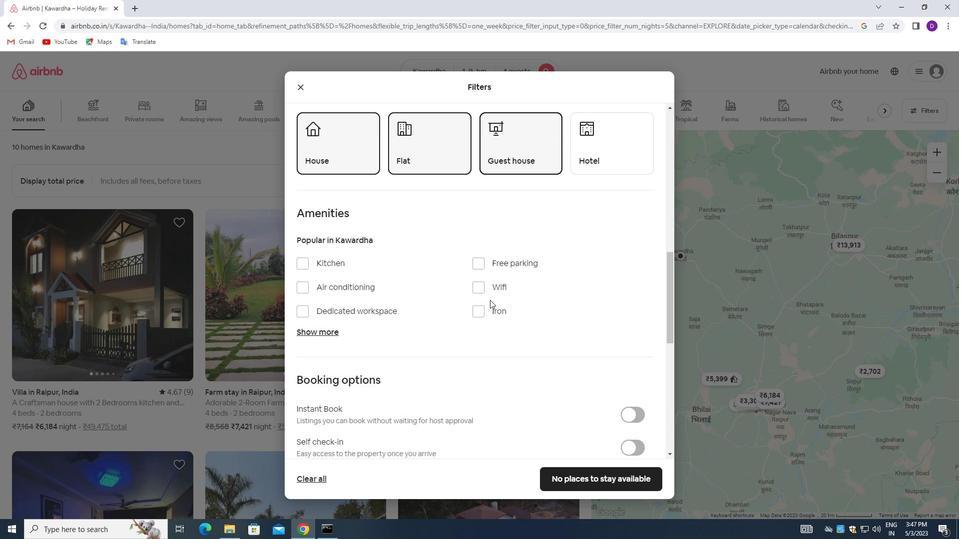 
Action: Mouse moved to (499, 313)
Screenshot: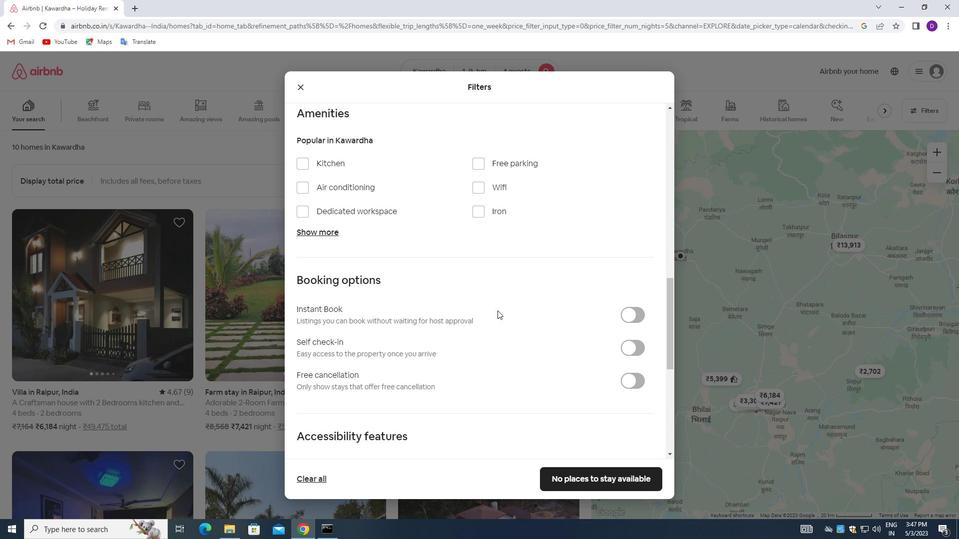 
Action: Mouse scrolled (499, 312) with delta (0, 0)
Screenshot: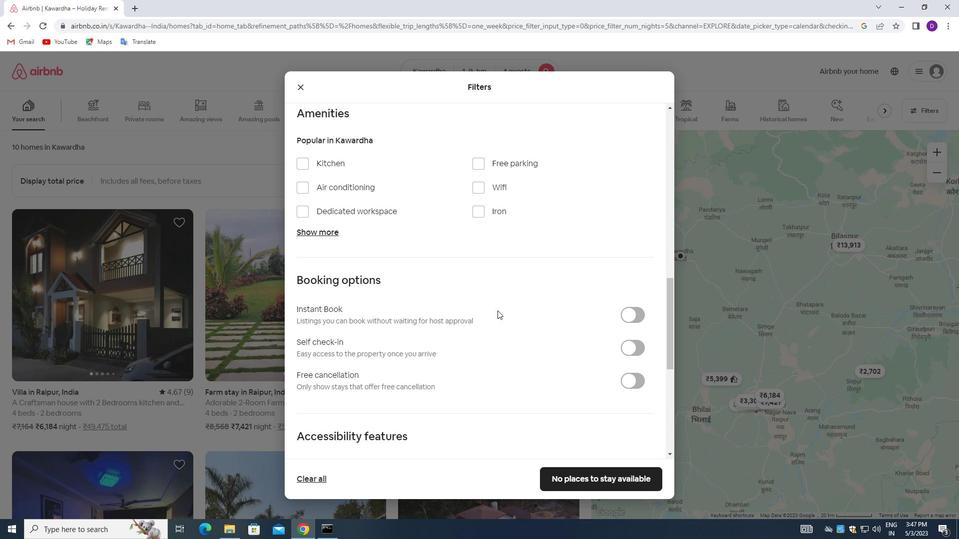 
Action: Mouse moved to (628, 297)
Screenshot: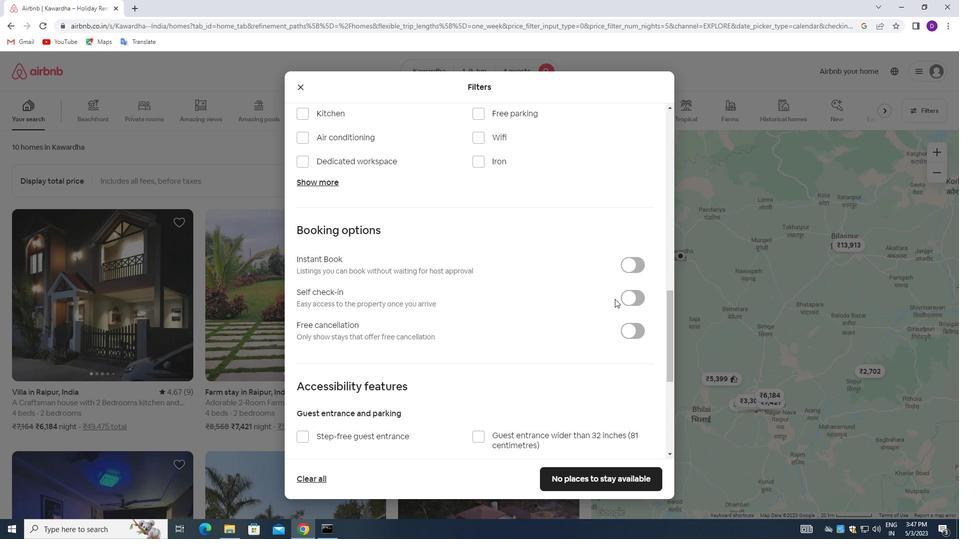 
Action: Mouse pressed left at (628, 297)
Screenshot: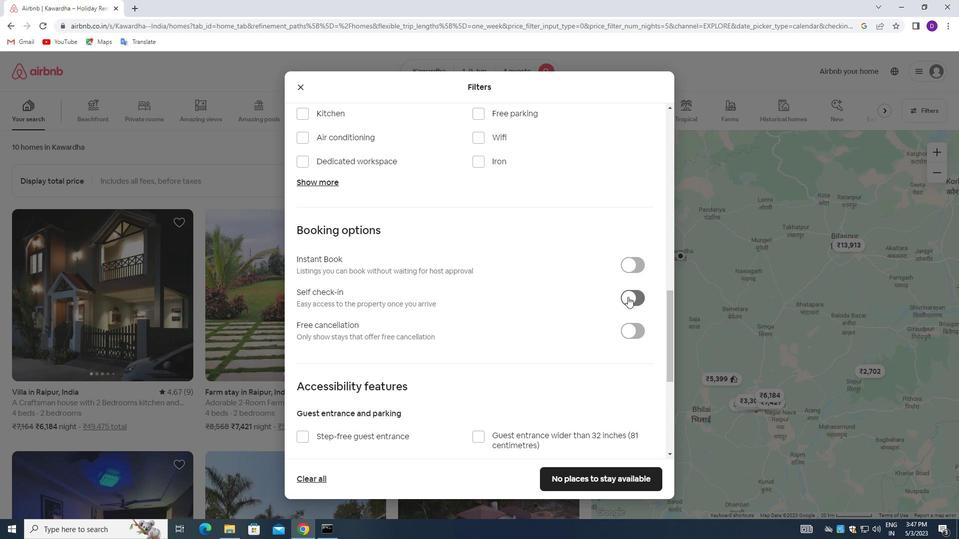 
Action: Mouse moved to (480, 300)
Screenshot: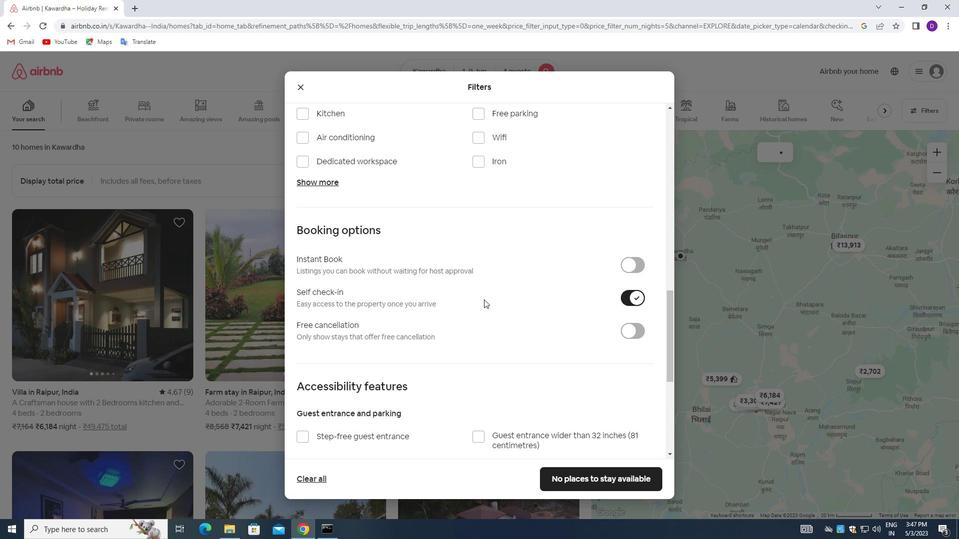
Action: Mouse scrolled (480, 300) with delta (0, 0)
Screenshot: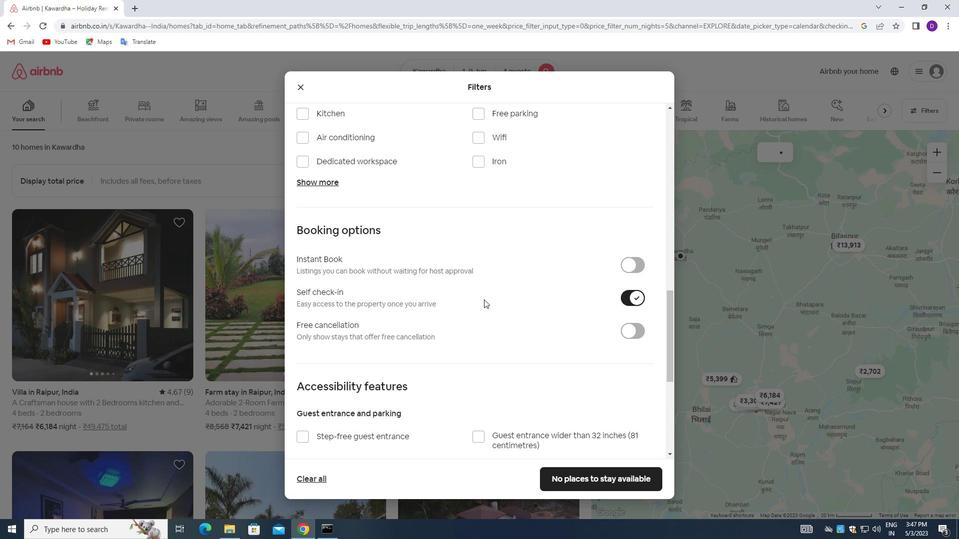 
Action: Mouse moved to (474, 300)
Screenshot: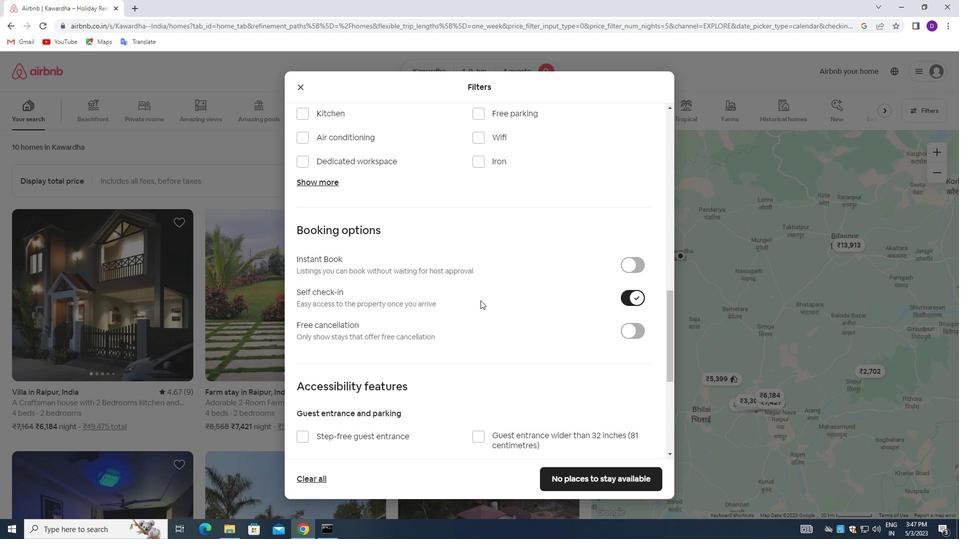 
Action: Mouse scrolled (474, 299) with delta (0, 0)
Screenshot: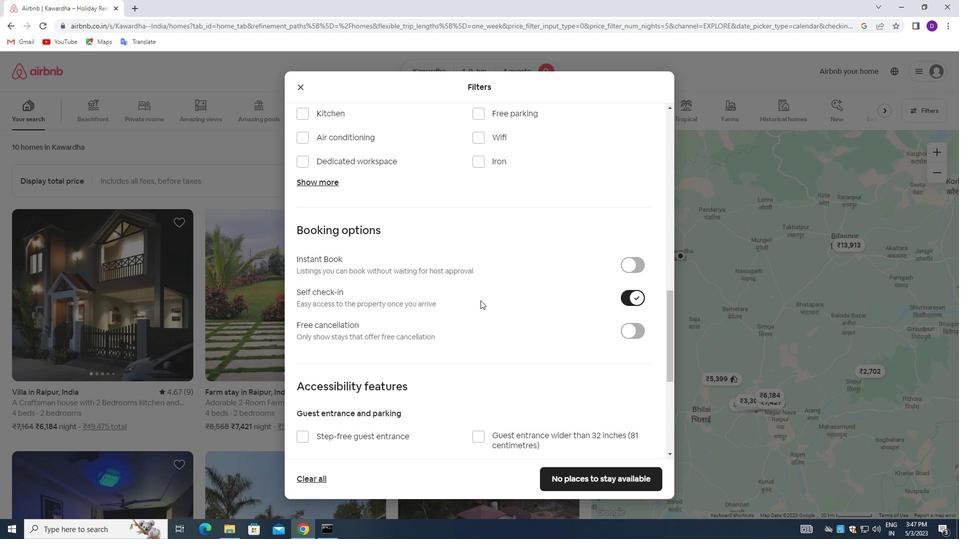 
Action: Mouse moved to (470, 297)
Screenshot: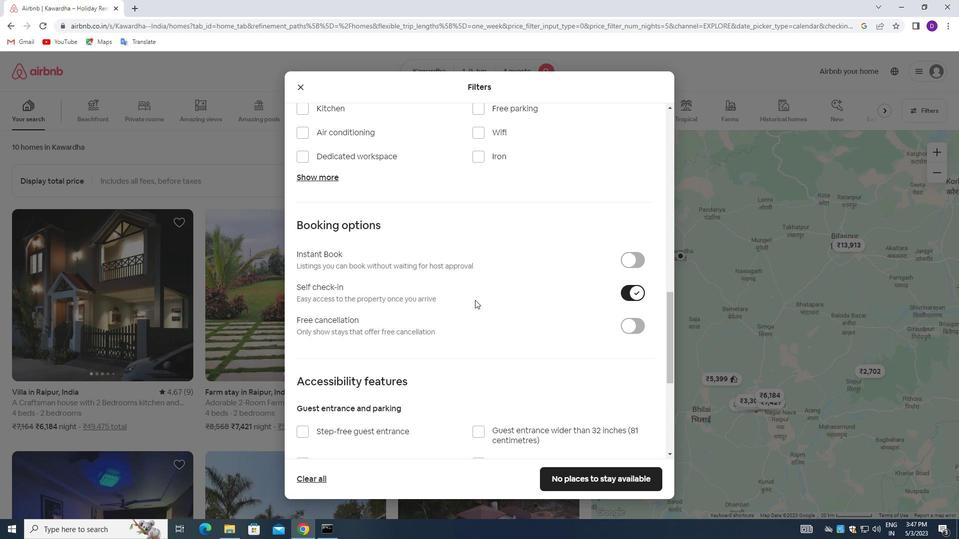 
Action: Mouse scrolled (470, 296) with delta (0, 0)
Screenshot: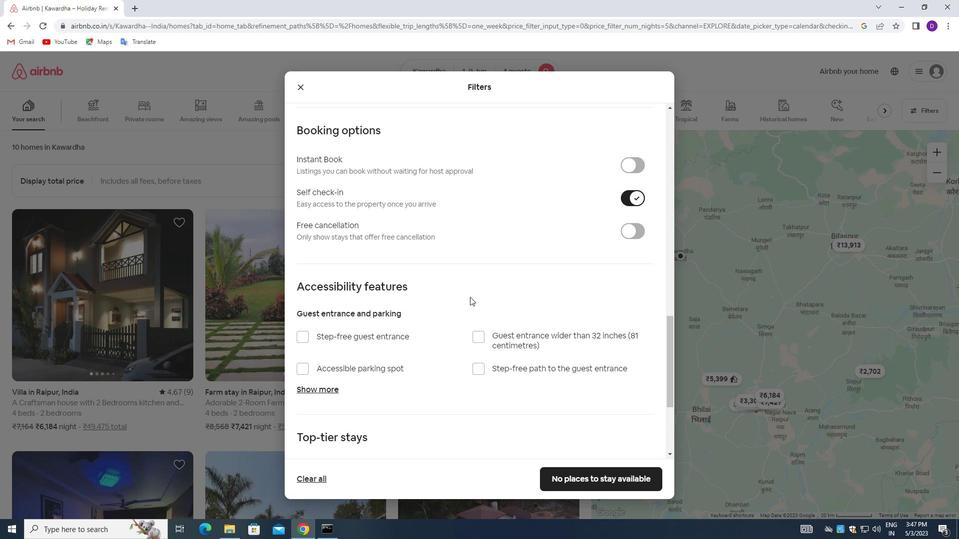 
Action: Mouse scrolled (470, 296) with delta (0, 0)
Screenshot: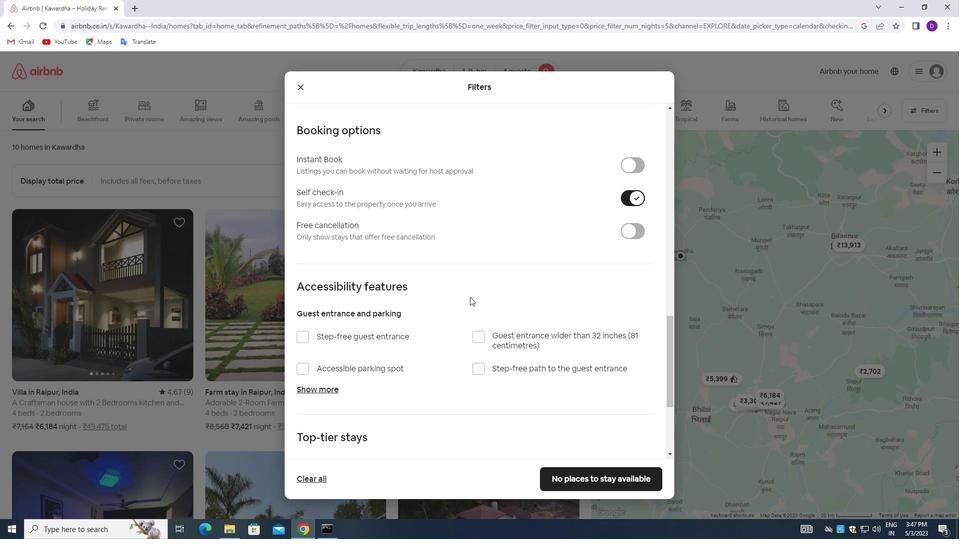 
Action: Mouse scrolled (470, 296) with delta (0, 0)
Screenshot: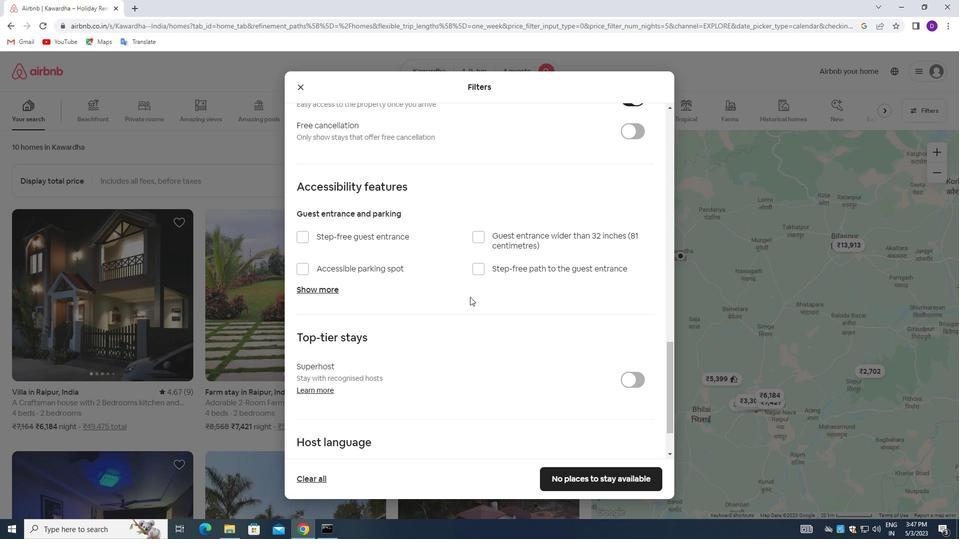 
Action: Mouse scrolled (470, 296) with delta (0, 0)
Screenshot: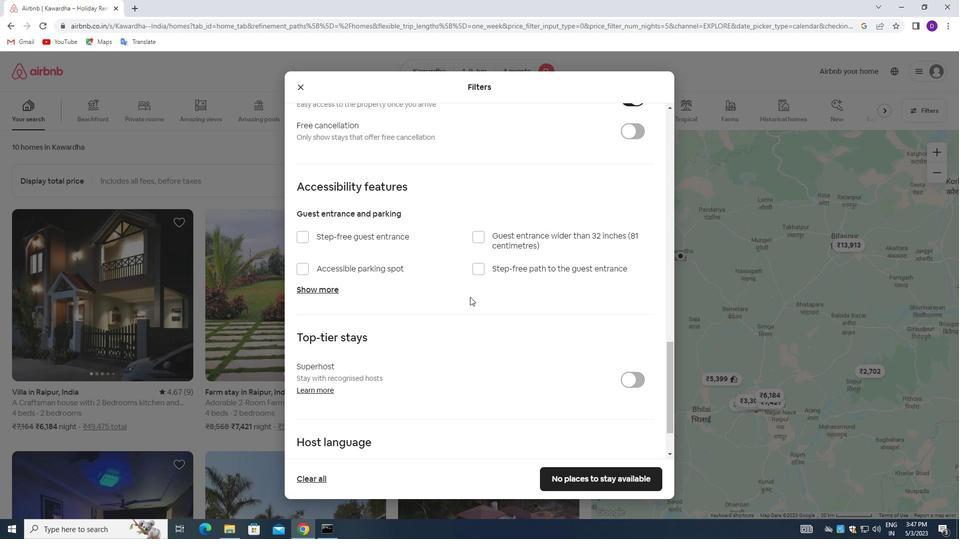 
Action: Mouse scrolled (470, 296) with delta (0, 0)
Screenshot: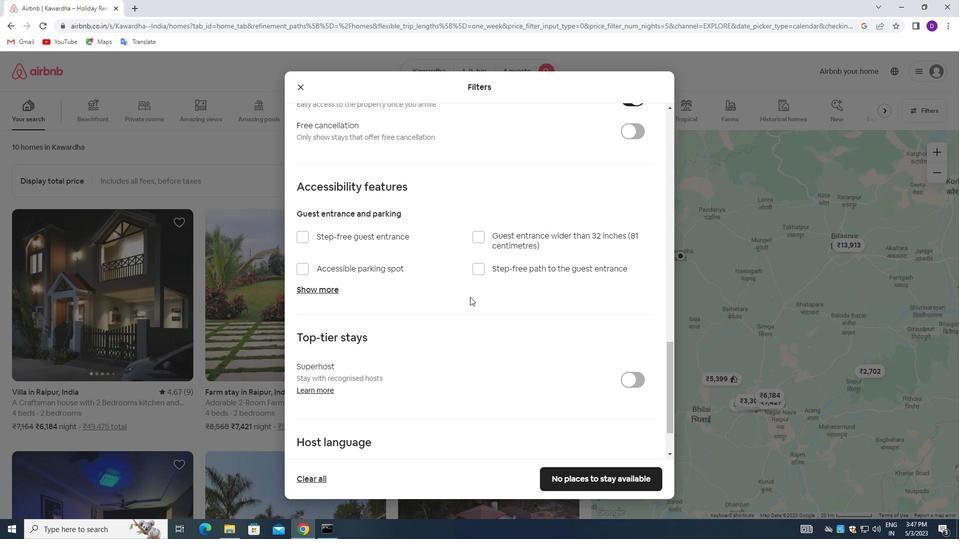
Action: Mouse moved to (463, 300)
Screenshot: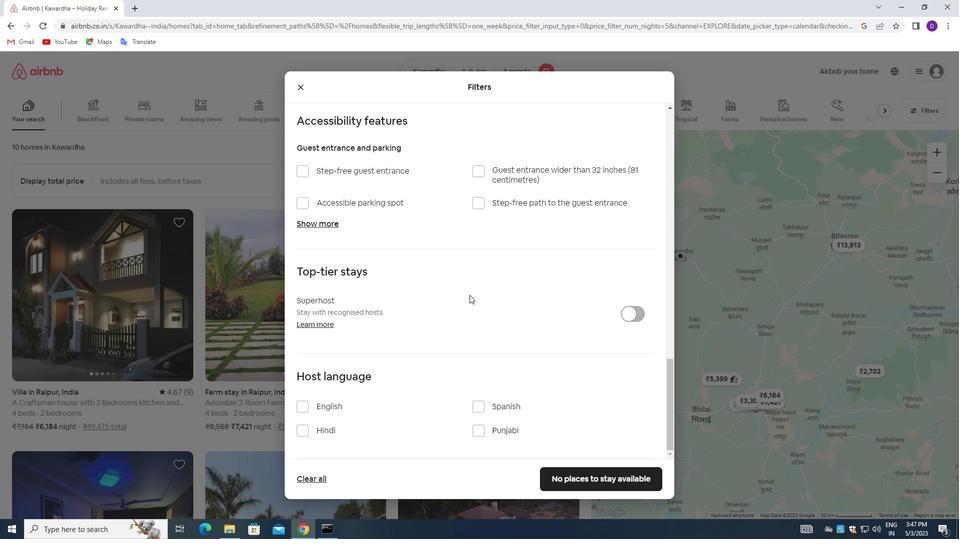 
Action: Mouse scrolled (463, 300) with delta (0, 0)
Screenshot: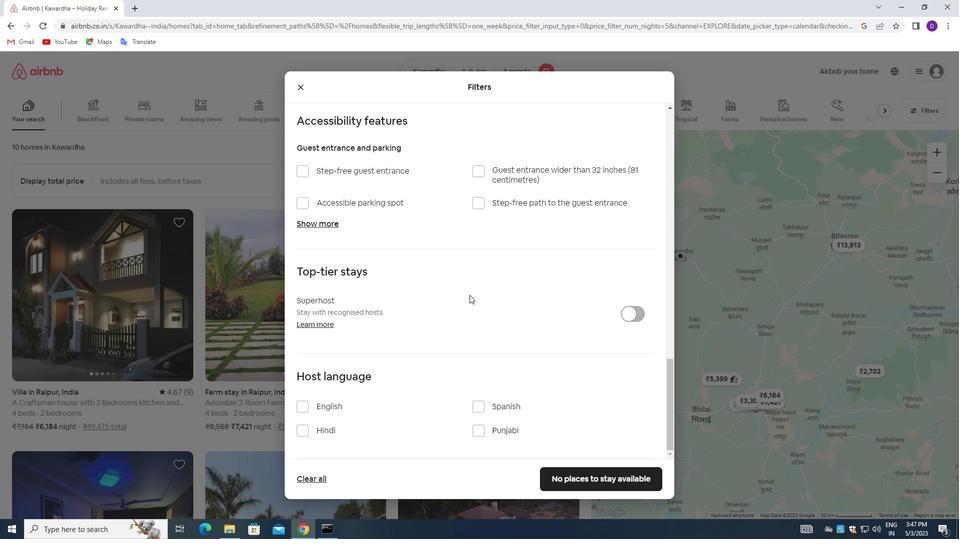 
Action: Mouse moved to (460, 308)
Screenshot: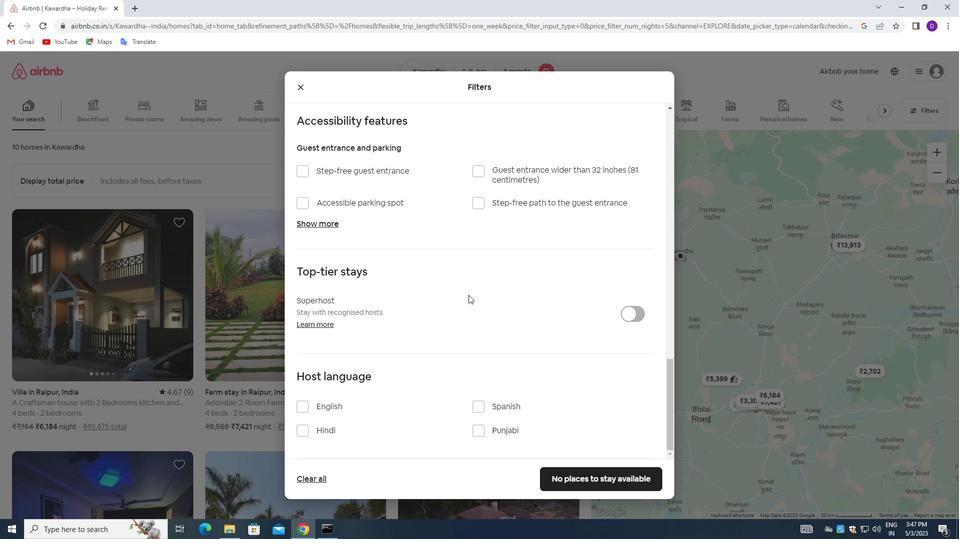
Action: Mouse scrolled (460, 308) with delta (0, 0)
Screenshot: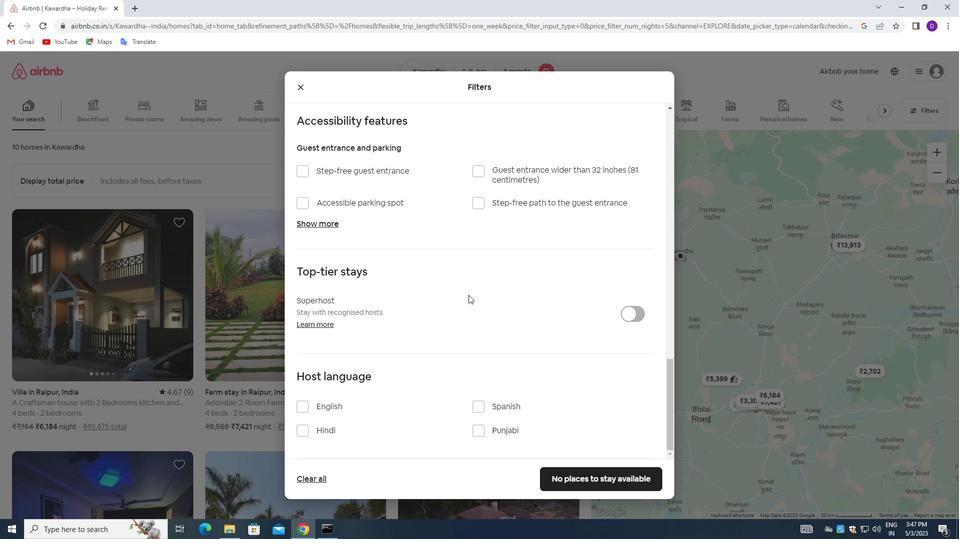 
Action: Mouse moved to (456, 317)
Screenshot: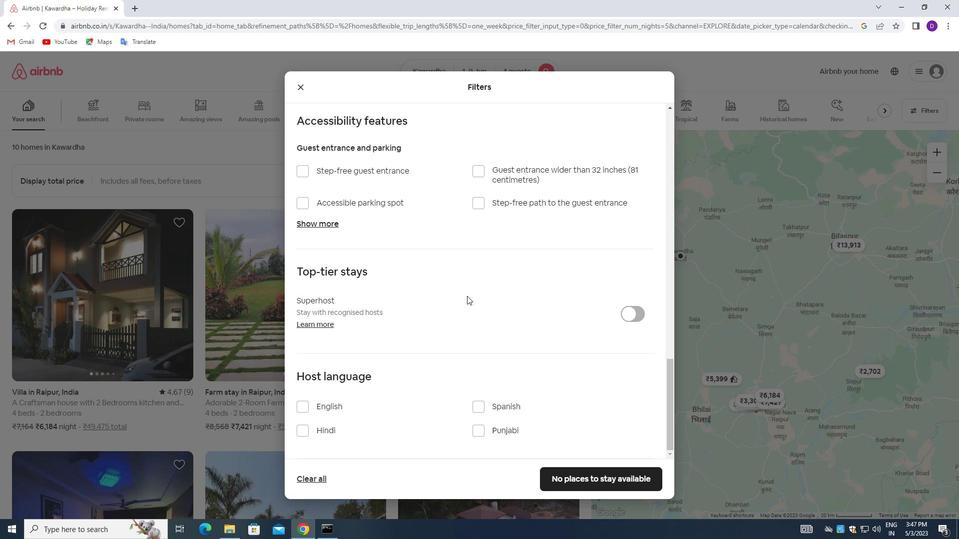 
Action: Mouse scrolled (456, 316) with delta (0, 0)
Screenshot: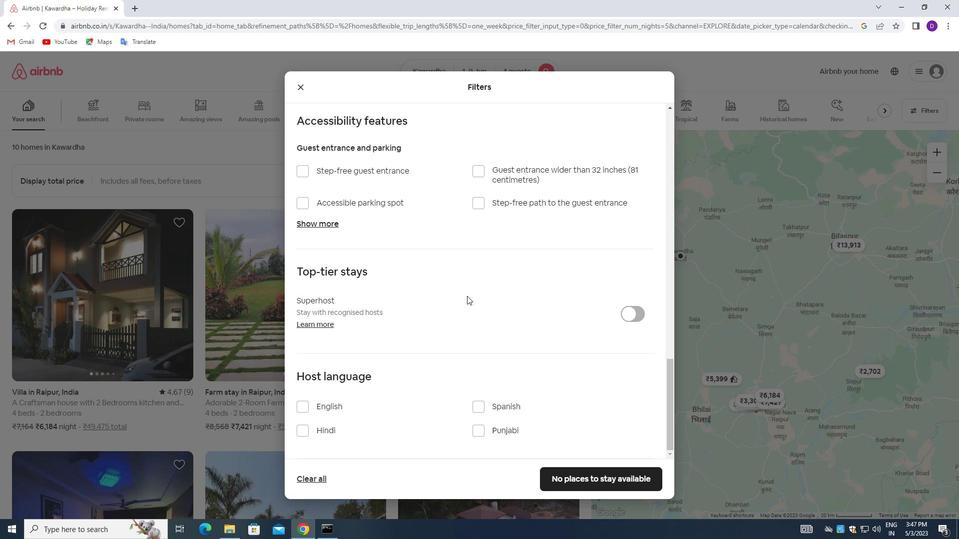 
Action: Mouse moved to (301, 408)
Screenshot: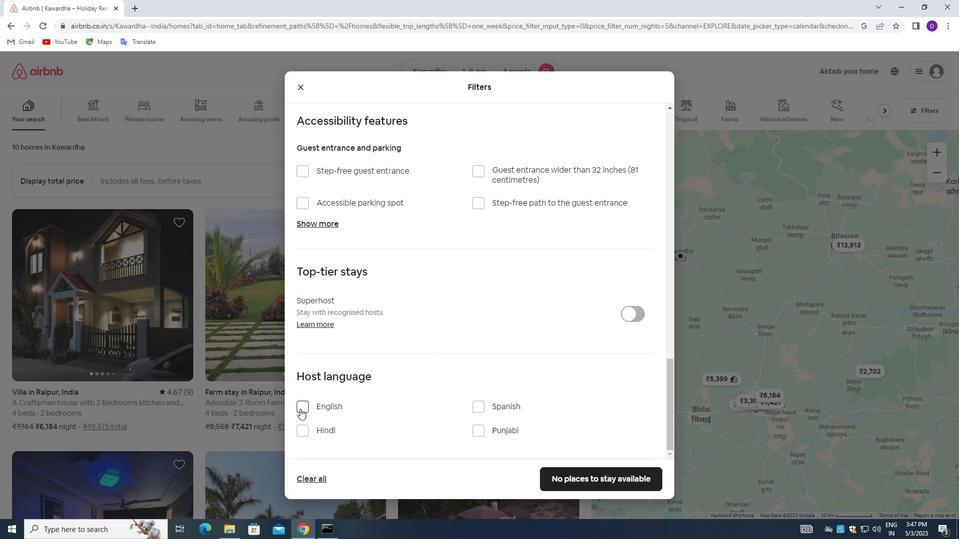 
Action: Mouse pressed left at (301, 408)
Screenshot: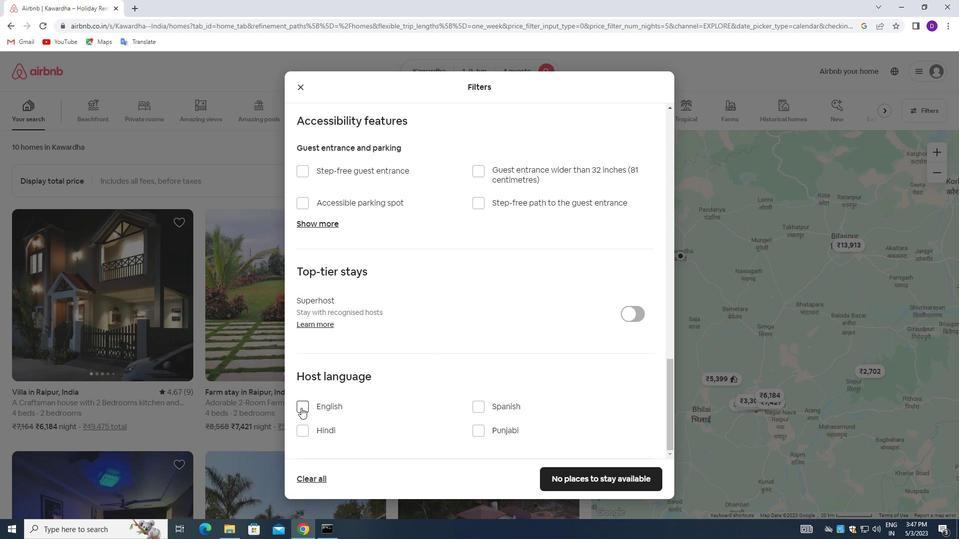 
Action: Mouse moved to (598, 474)
Screenshot: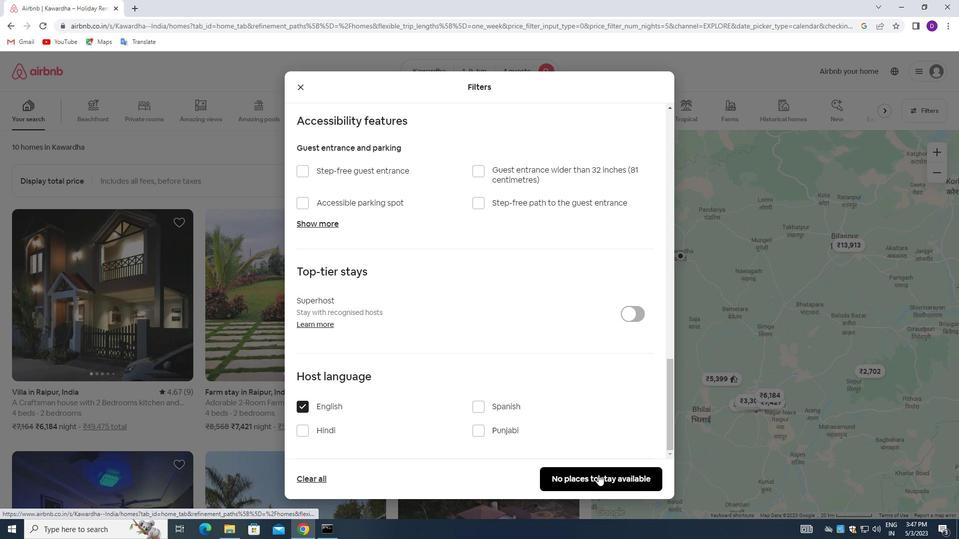 
Action: Mouse pressed left at (598, 474)
Screenshot: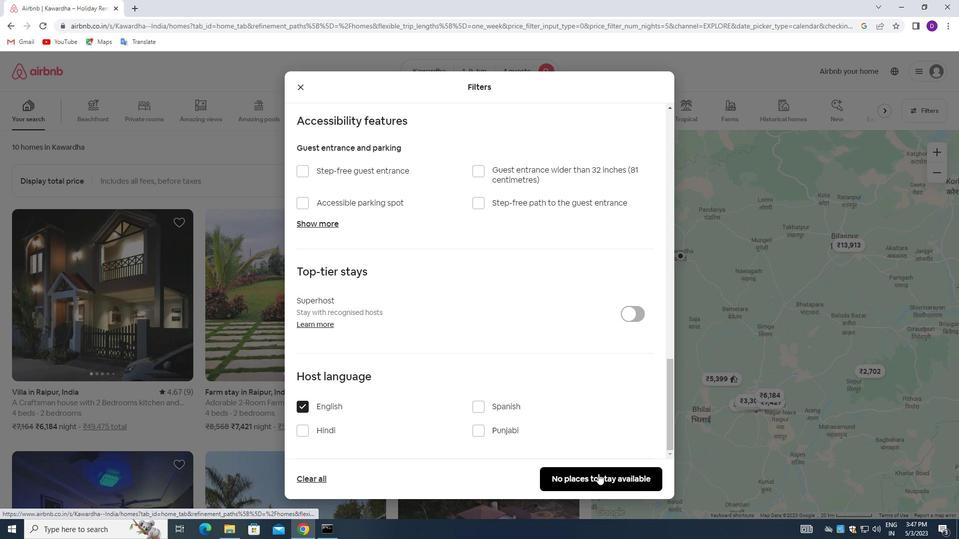 
Action: Mouse moved to (550, 327)
Screenshot: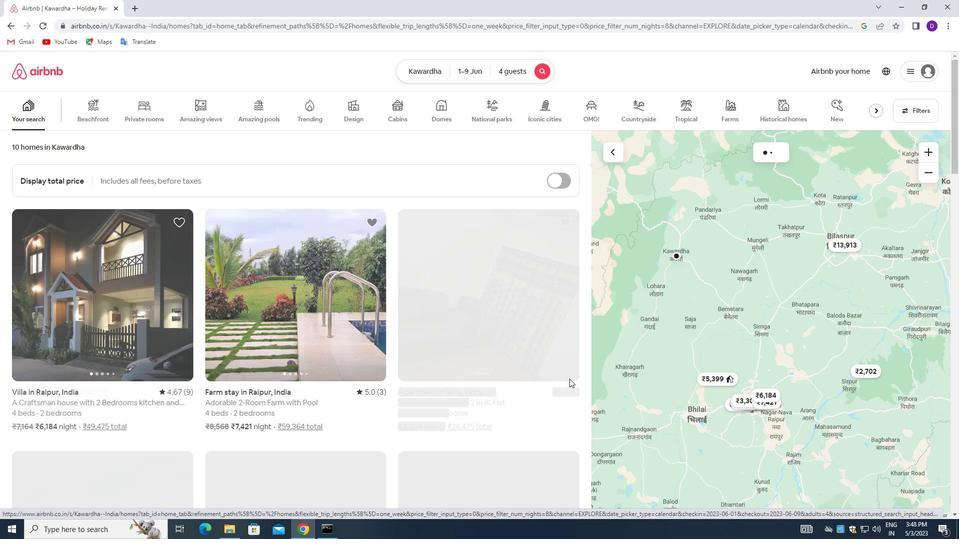 
